 Task: Find connections with filter location Tulcán with filter topic #Techstartupwith filter profile language Spanish with filter current company Packt with filter school National Institute of Technology Surat with filter industry Fire Protection with filter service category Wealth Management with filter keywords title Meeting Planner
Action: Mouse moved to (553, 65)
Screenshot: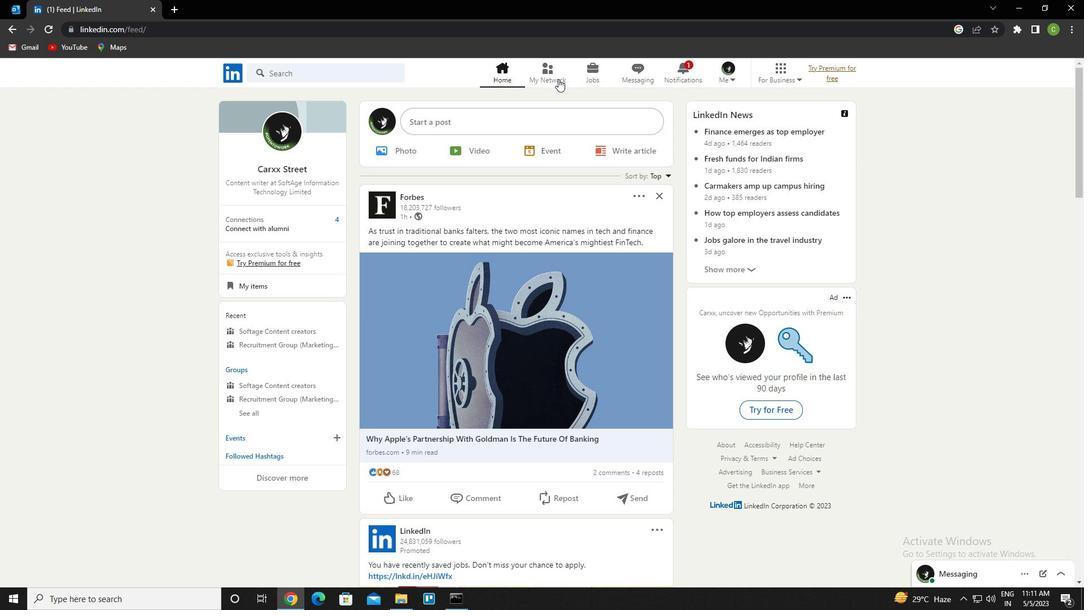 
Action: Mouse pressed left at (553, 65)
Screenshot: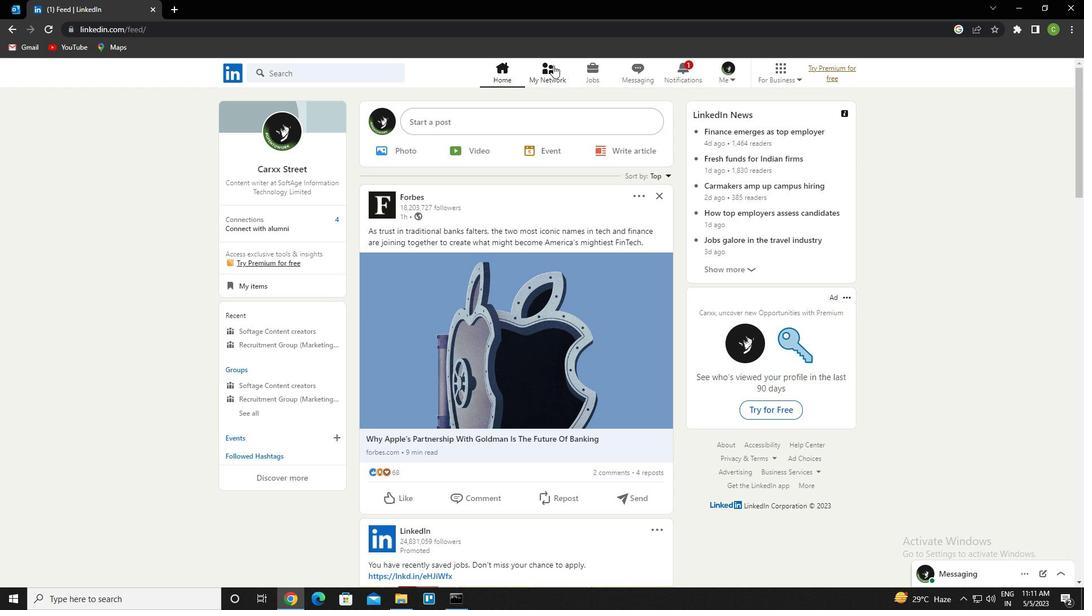 
Action: Mouse moved to (366, 136)
Screenshot: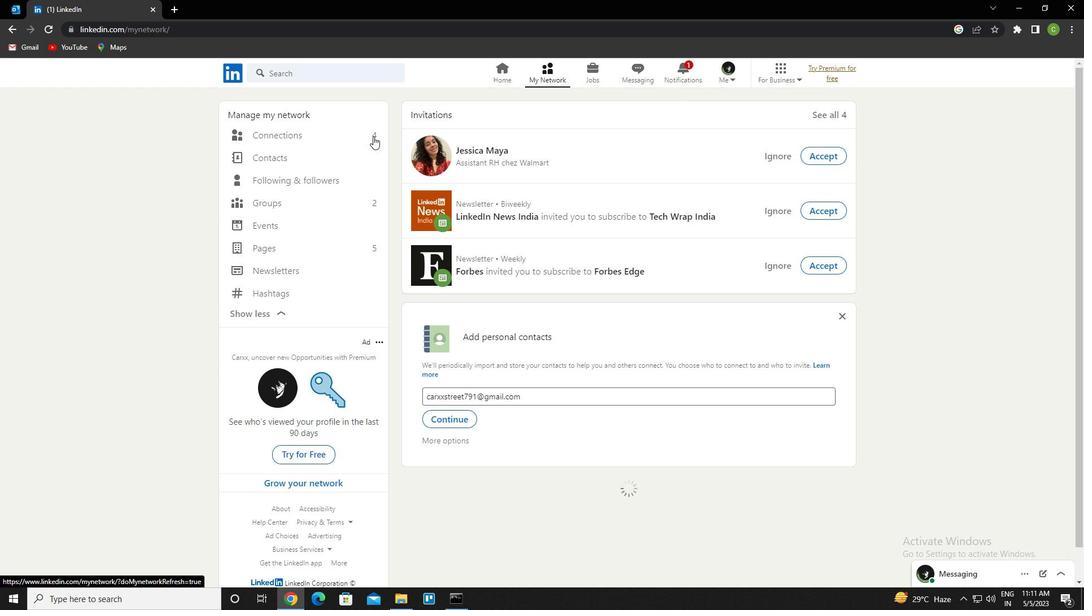 
Action: Mouse pressed left at (366, 136)
Screenshot: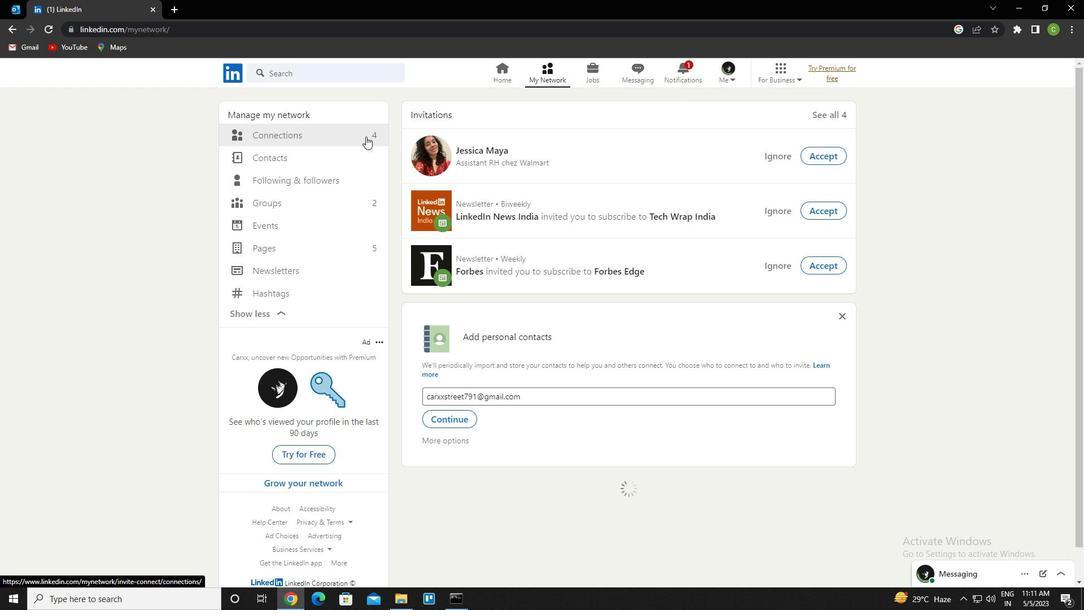 
Action: Mouse moved to (644, 140)
Screenshot: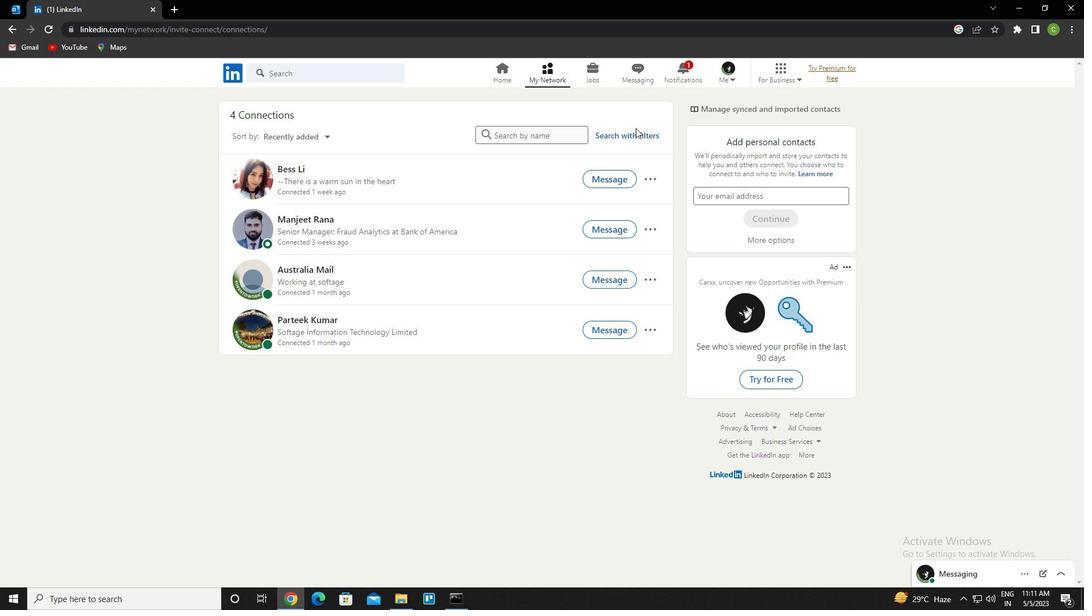 
Action: Mouse pressed left at (644, 140)
Screenshot: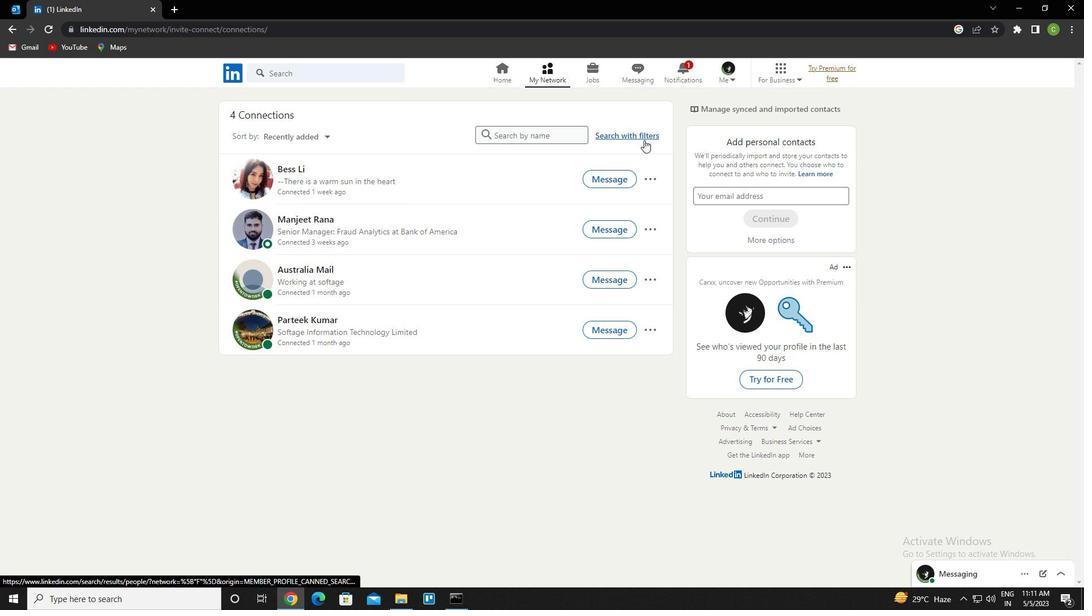 
Action: Mouse moved to (585, 107)
Screenshot: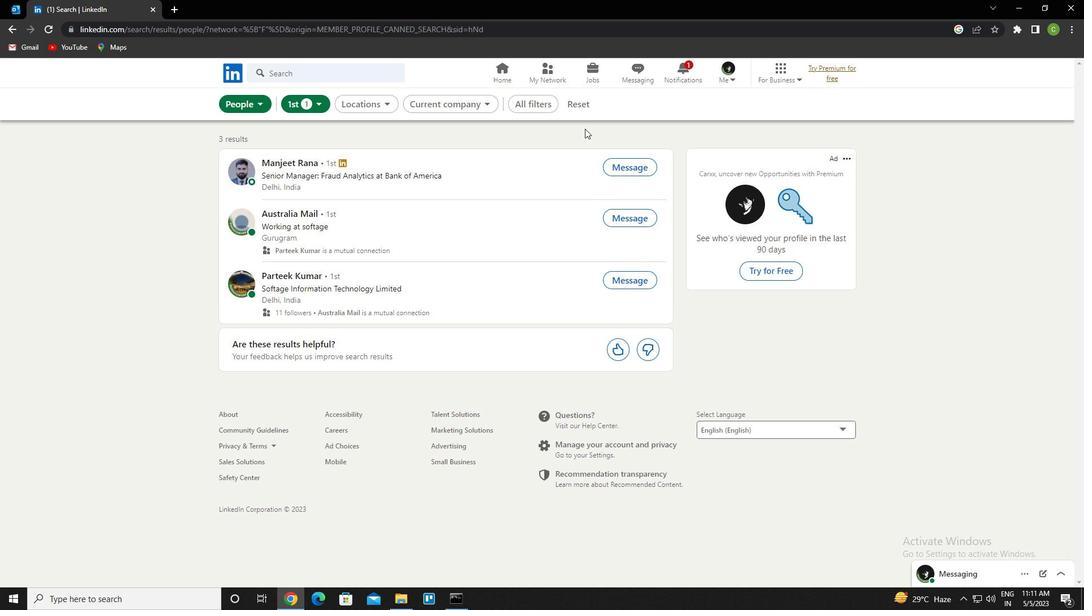 
Action: Mouse pressed left at (585, 107)
Screenshot: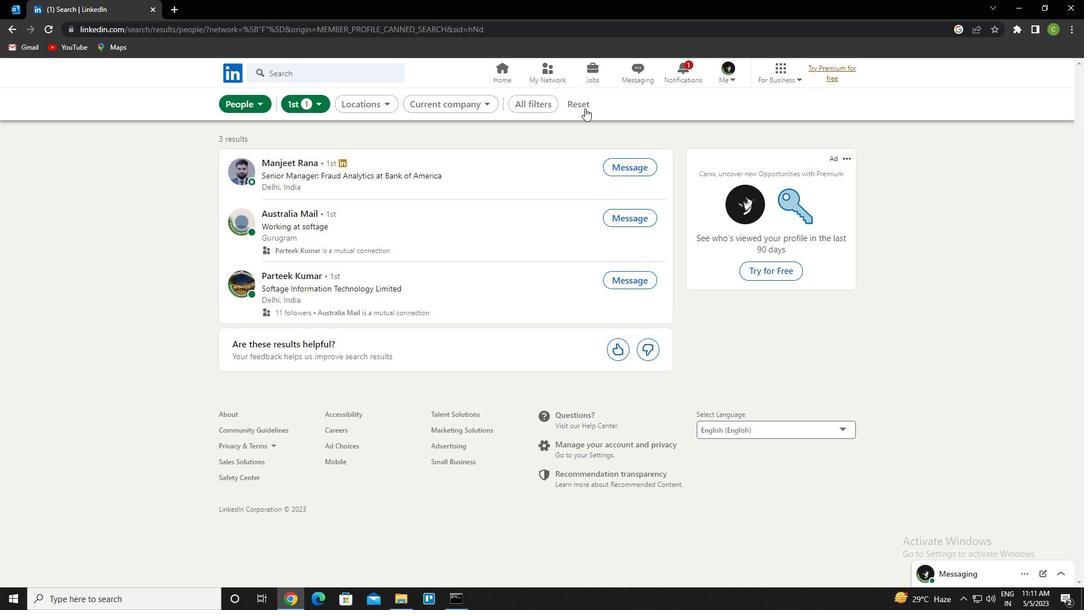 
Action: Mouse moved to (566, 99)
Screenshot: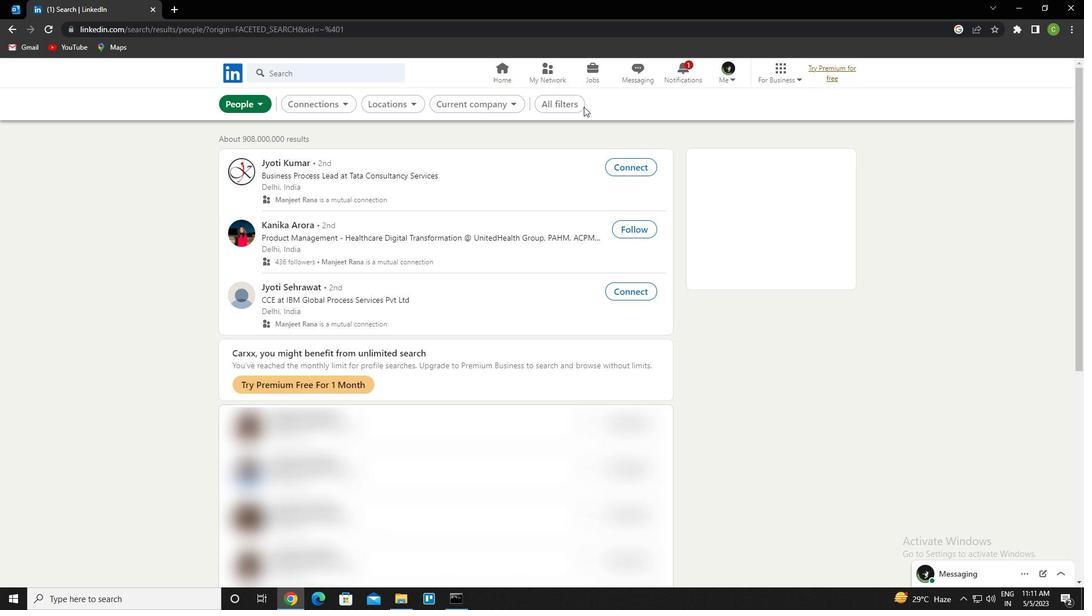 
Action: Mouse pressed left at (566, 99)
Screenshot: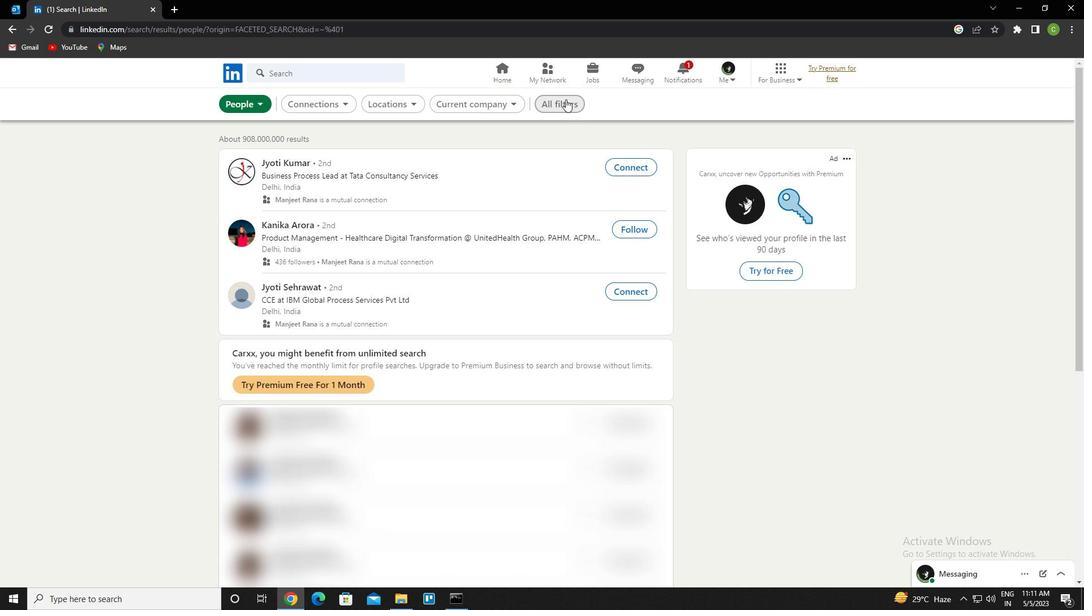 
Action: Mouse moved to (905, 332)
Screenshot: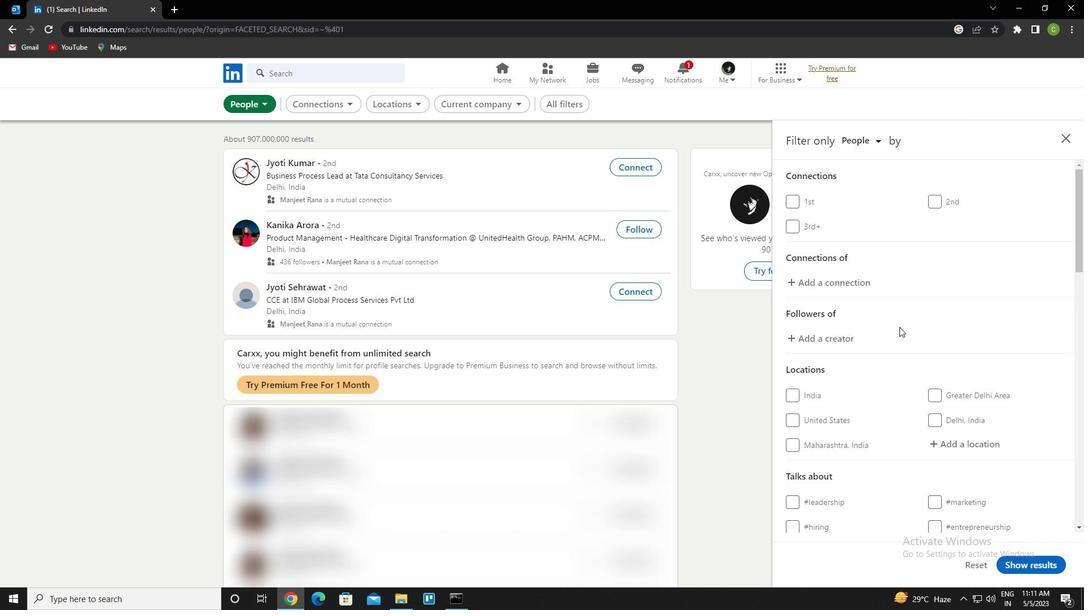 
Action: Mouse scrolled (905, 331) with delta (0, 0)
Screenshot: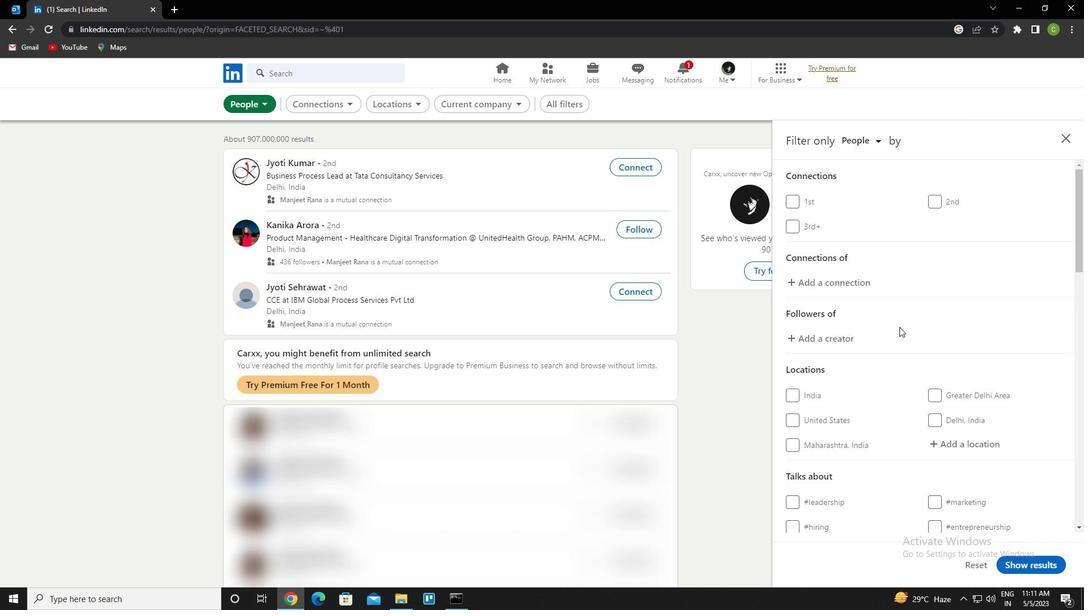 
Action: Mouse scrolled (905, 331) with delta (0, 0)
Screenshot: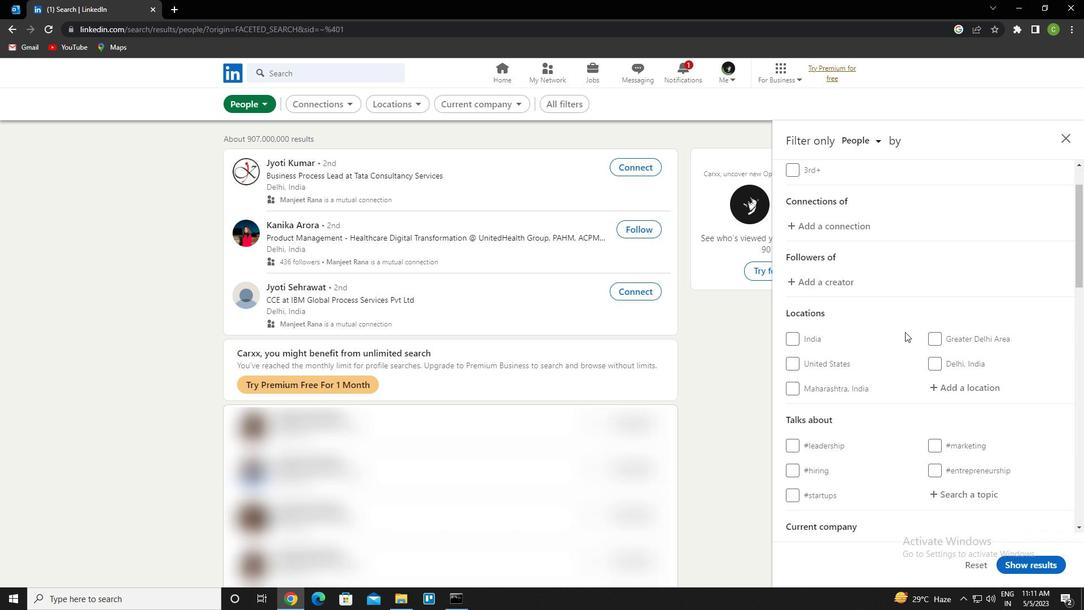 
Action: Mouse moved to (972, 335)
Screenshot: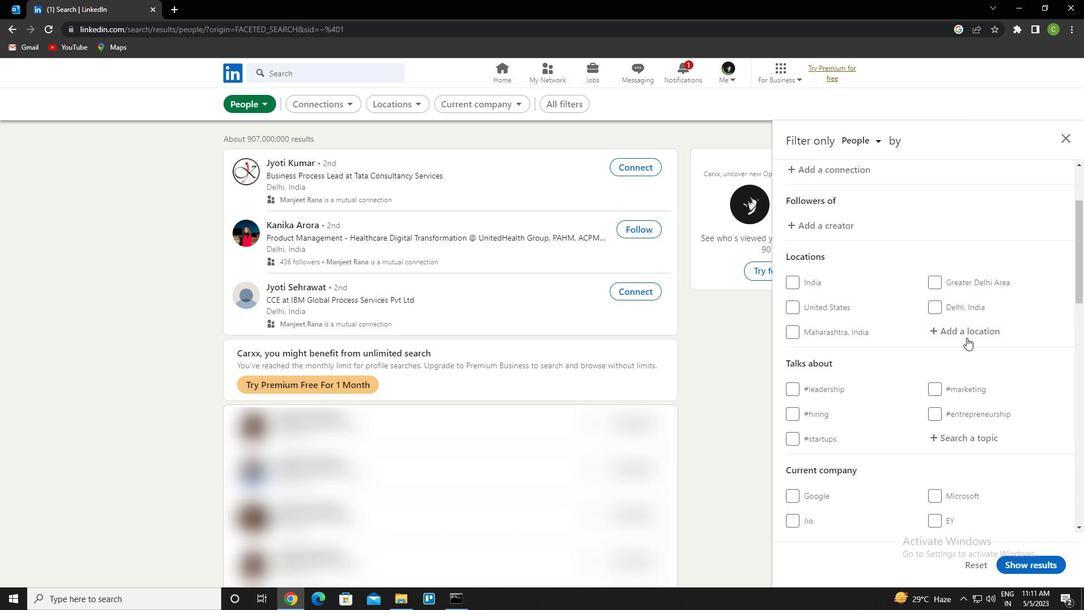 
Action: Mouse pressed left at (972, 335)
Screenshot: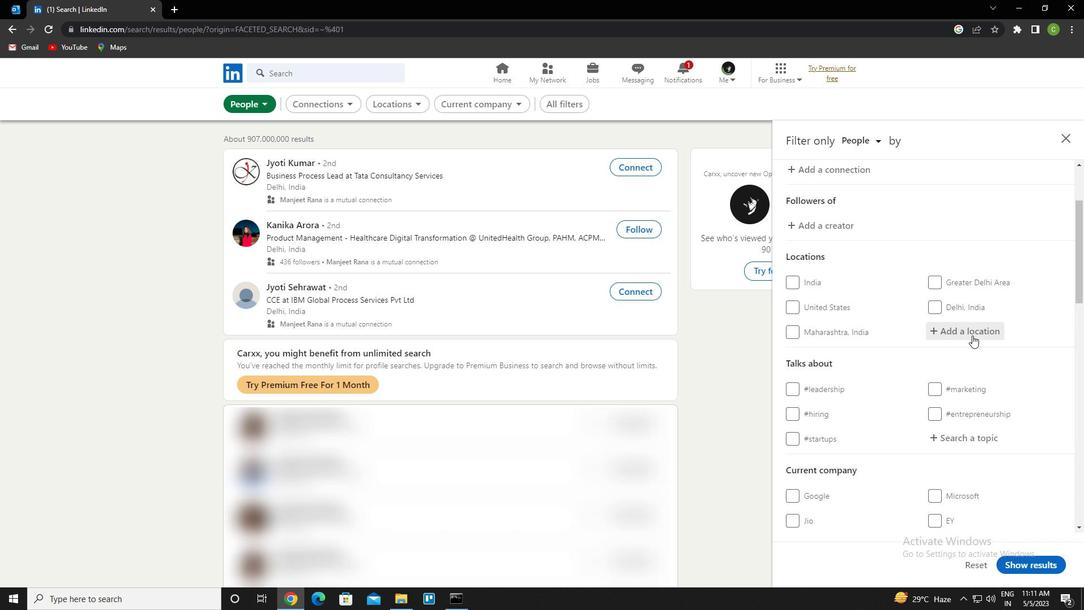 
Action: Key pressed <Key.caps_lock>t<Key.caps_lock>ulcan<Key.down><Key.enter>
Screenshot: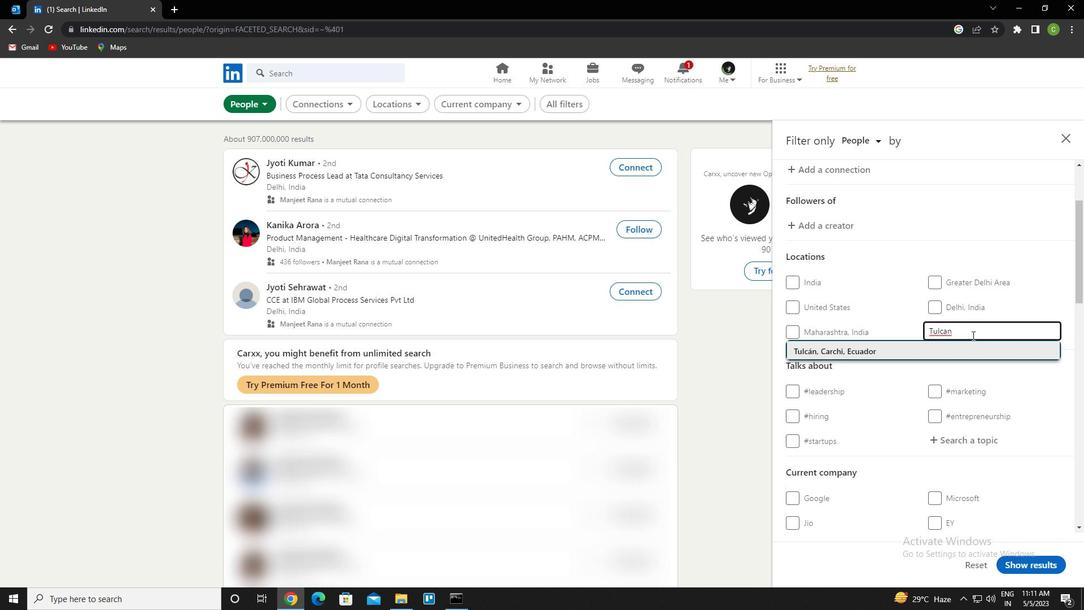 
Action: Mouse moved to (973, 335)
Screenshot: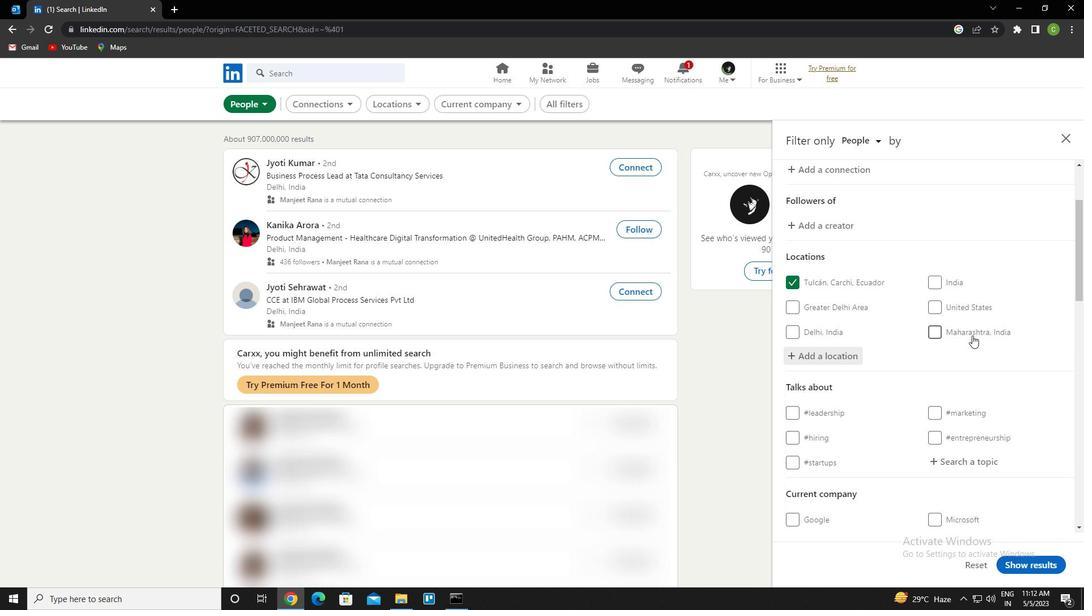 
Action: Mouse scrolled (973, 334) with delta (0, 0)
Screenshot: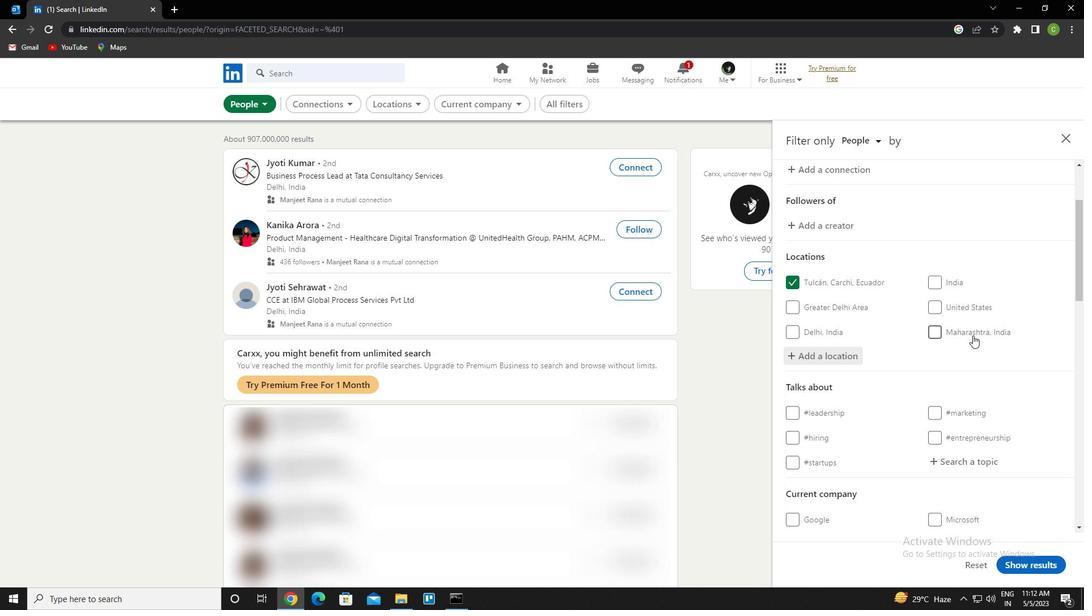 
Action: Mouse moved to (967, 403)
Screenshot: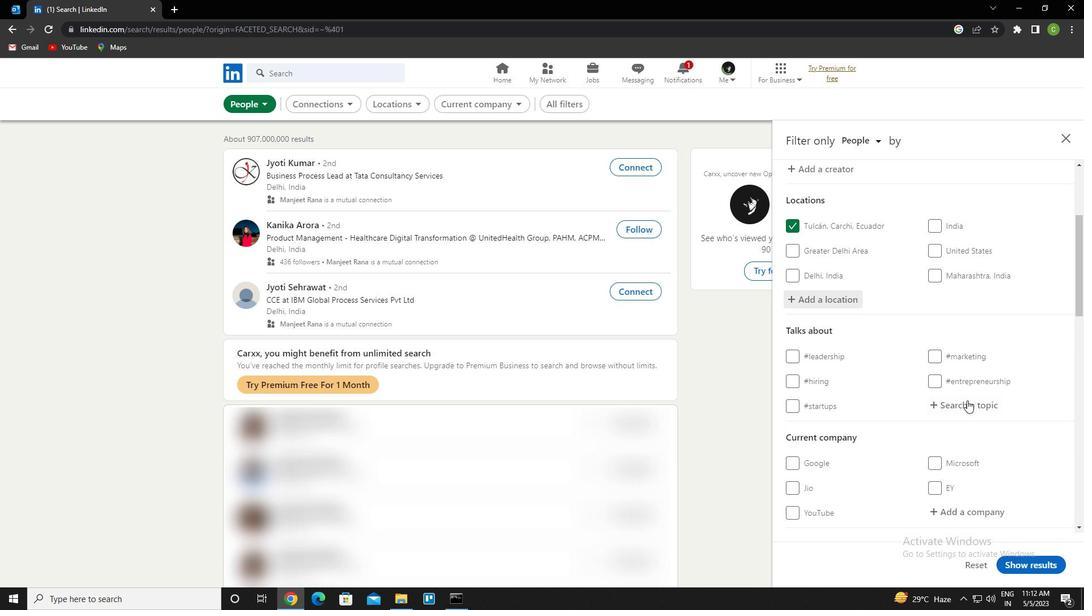 
Action: Mouse pressed left at (967, 403)
Screenshot: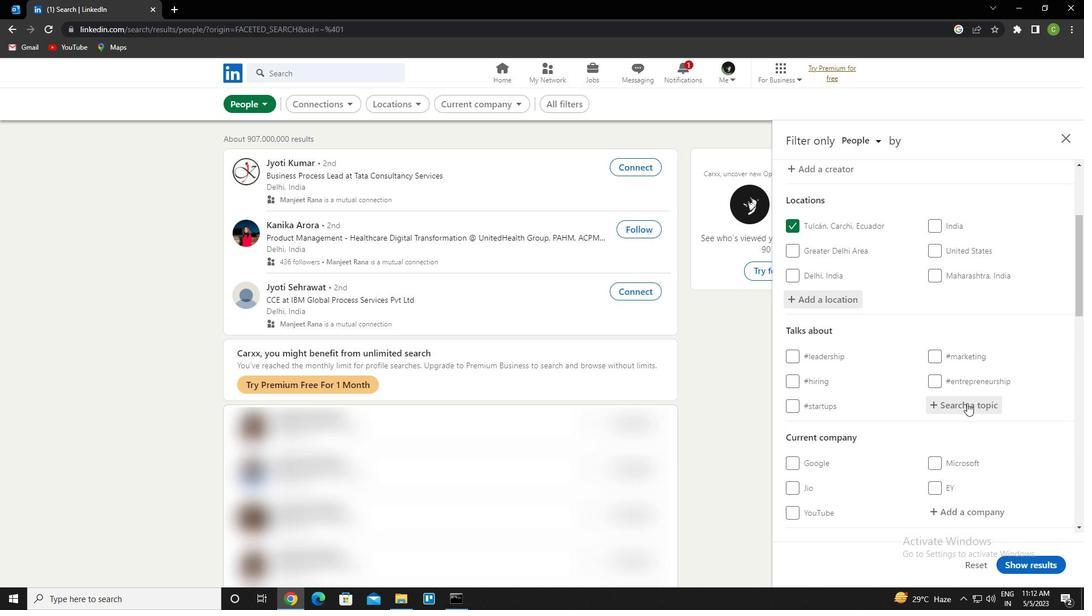 
Action: Key pressed <Key.caps_lock>t<Key.caps_lock>echstartup<Key.down><Key.enter>
Screenshot: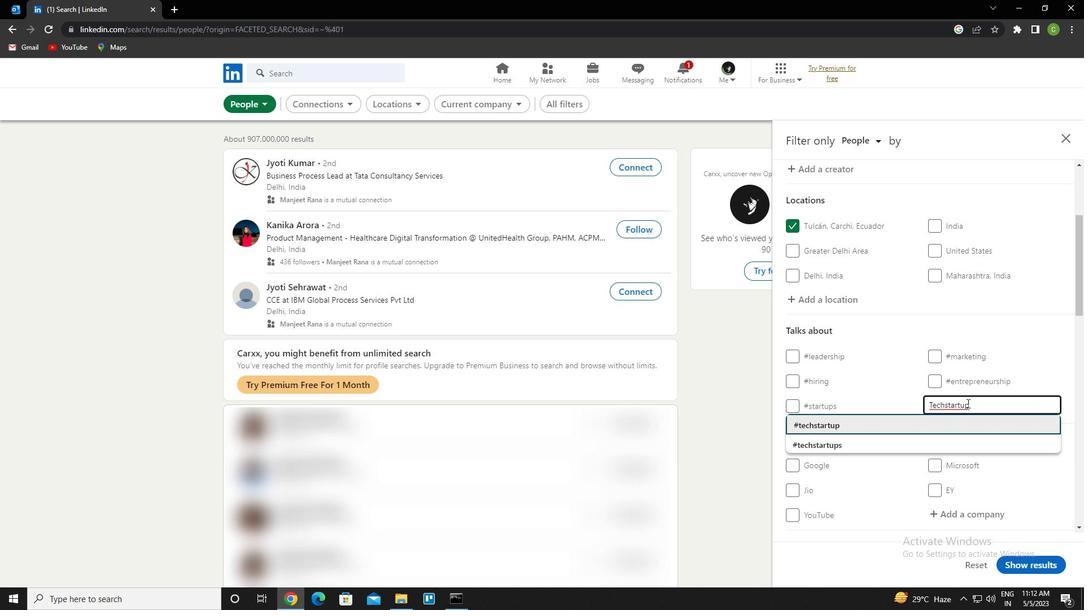 
Action: Mouse moved to (1047, 363)
Screenshot: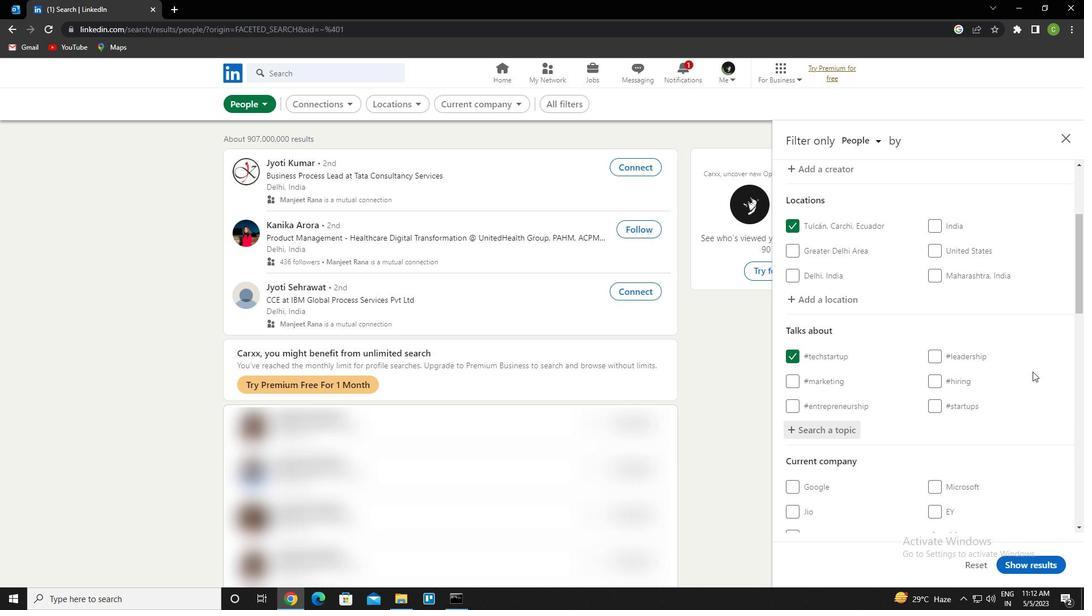 
Action: Mouse scrolled (1047, 363) with delta (0, 0)
Screenshot: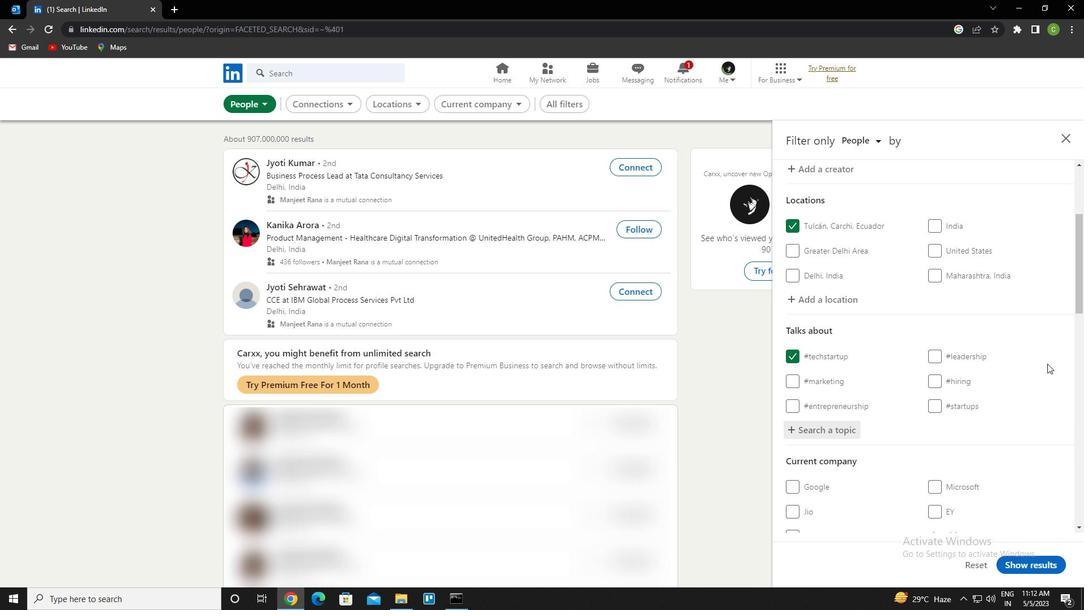 
Action: Mouse moved to (1038, 367)
Screenshot: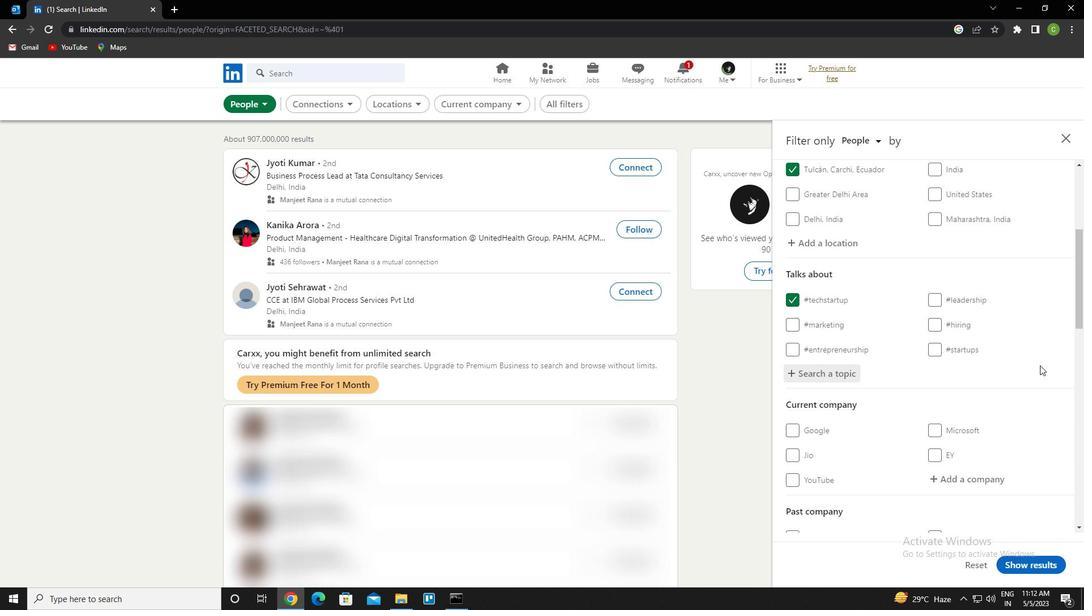
Action: Mouse scrolled (1038, 366) with delta (0, 0)
Screenshot: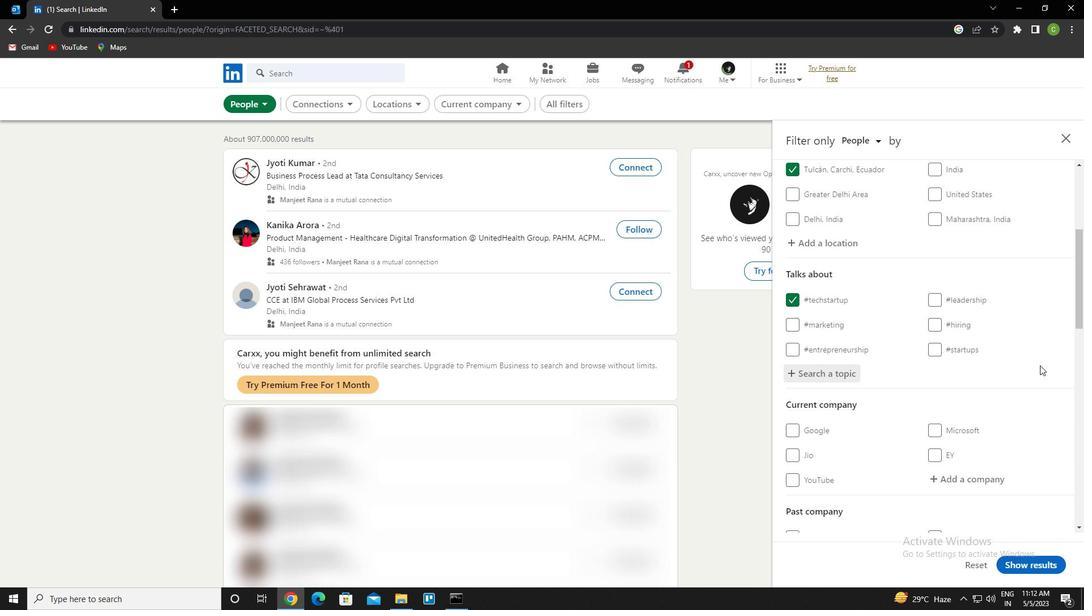 
Action: Mouse moved to (1038, 367)
Screenshot: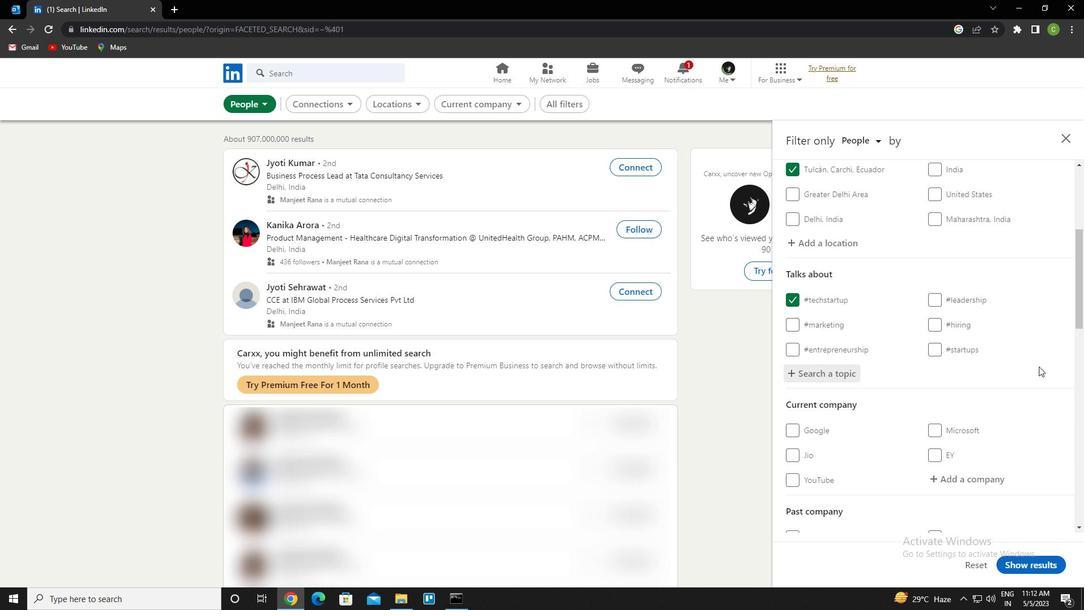 
Action: Mouse scrolled (1038, 367) with delta (0, 0)
Screenshot: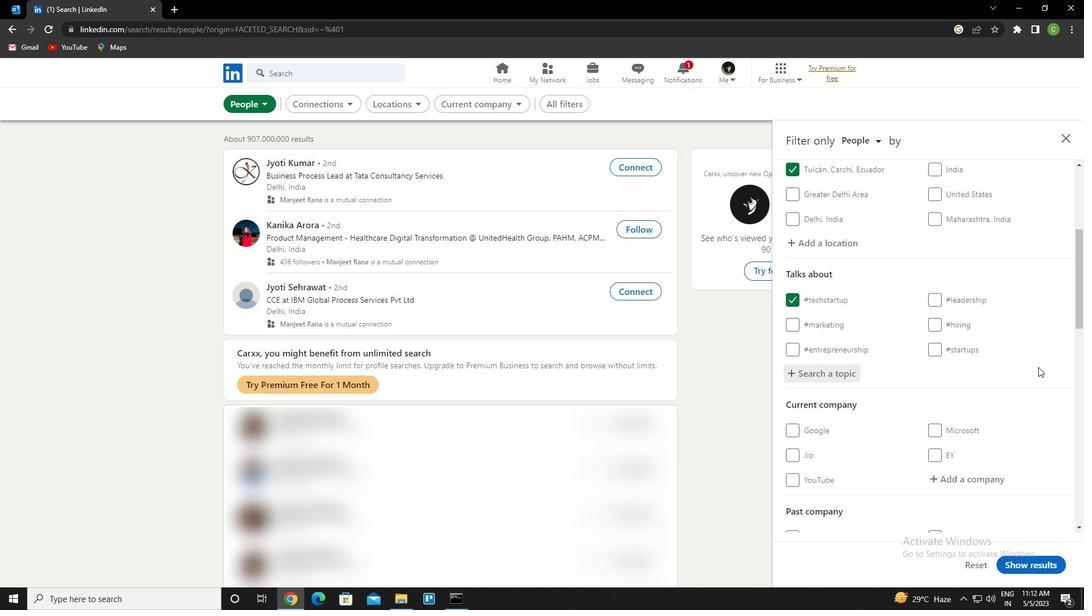 
Action: Mouse scrolled (1038, 367) with delta (0, 0)
Screenshot: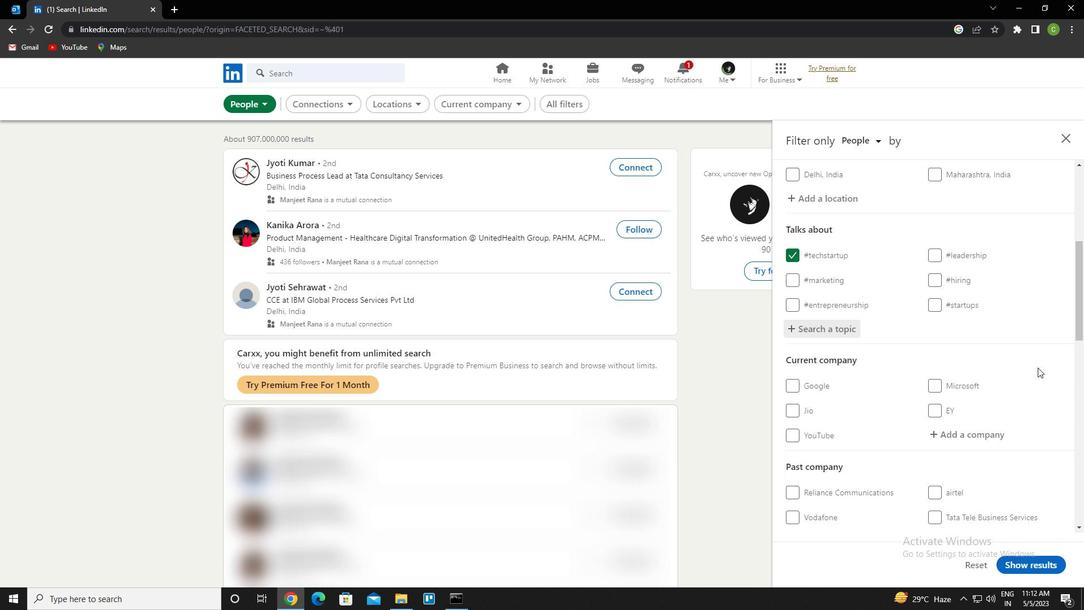 
Action: Mouse scrolled (1038, 367) with delta (0, 0)
Screenshot: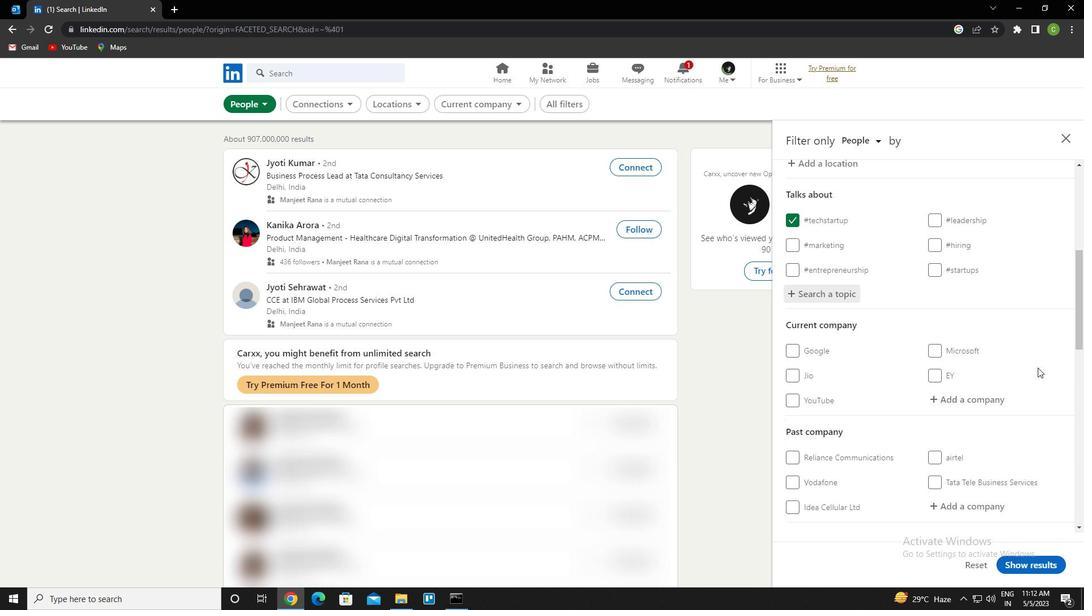 
Action: Mouse scrolled (1038, 367) with delta (0, 0)
Screenshot: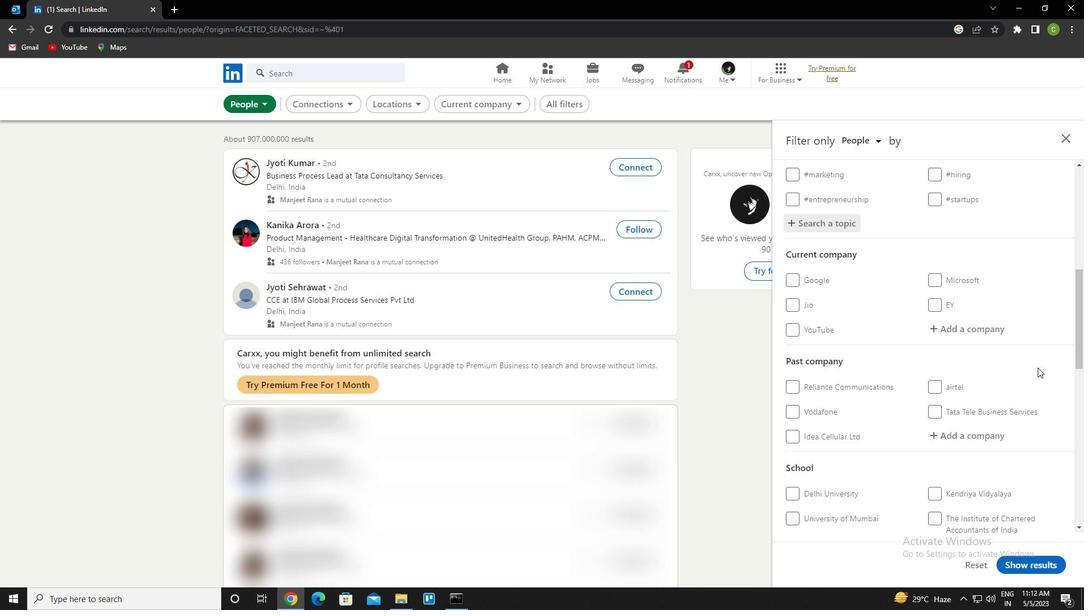 
Action: Mouse scrolled (1038, 367) with delta (0, 0)
Screenshot: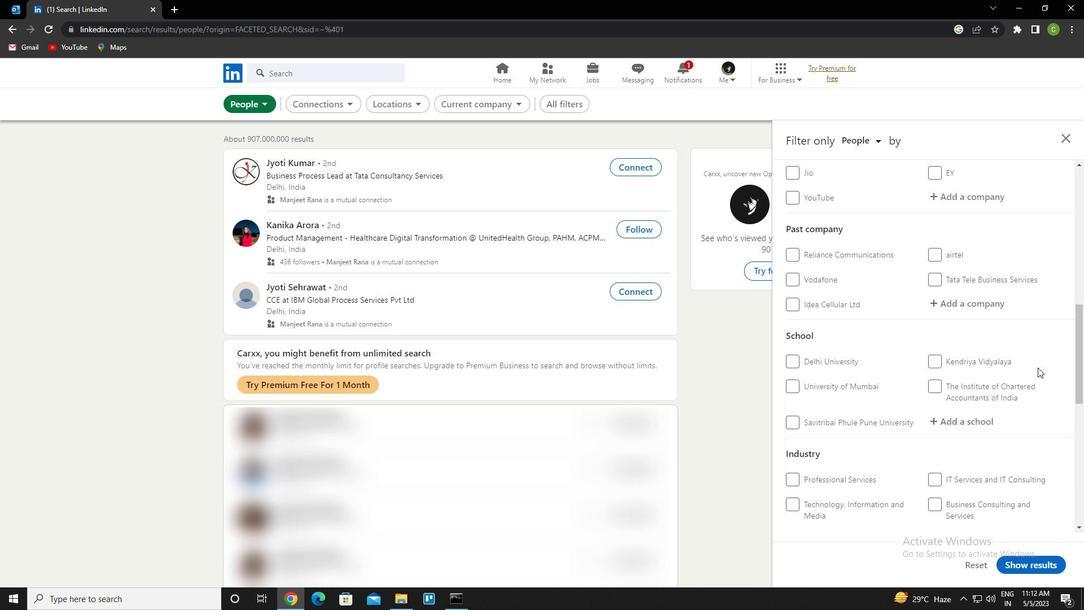 
Action: Mouse scrolled (1038, 367) with delta (0, 0)
Screenshot: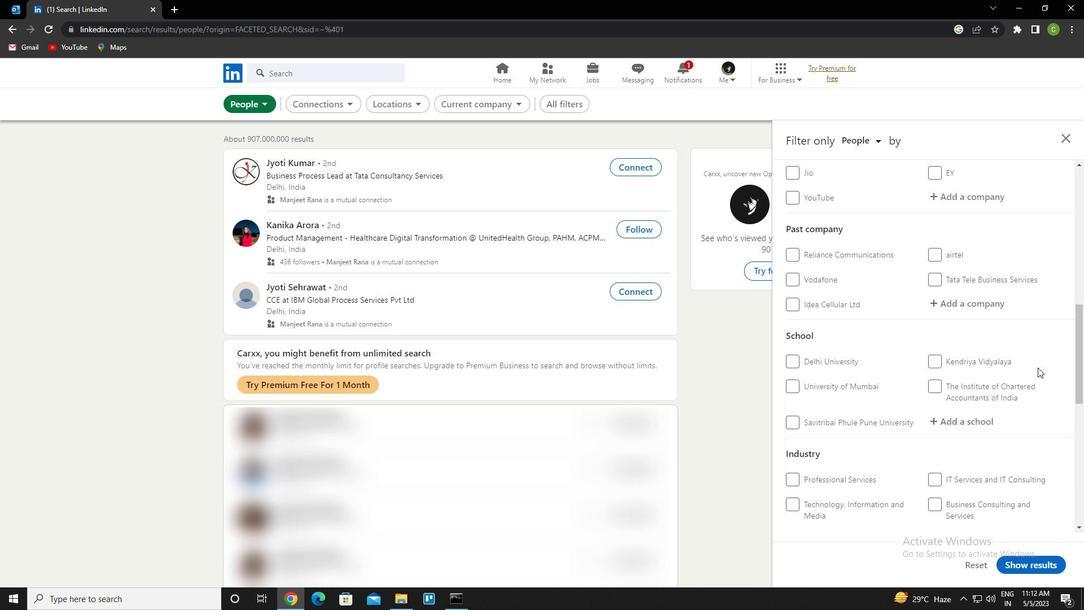 
Action: Mouse scrolled (1038, 367) with delta (0, 0)
Screenshot: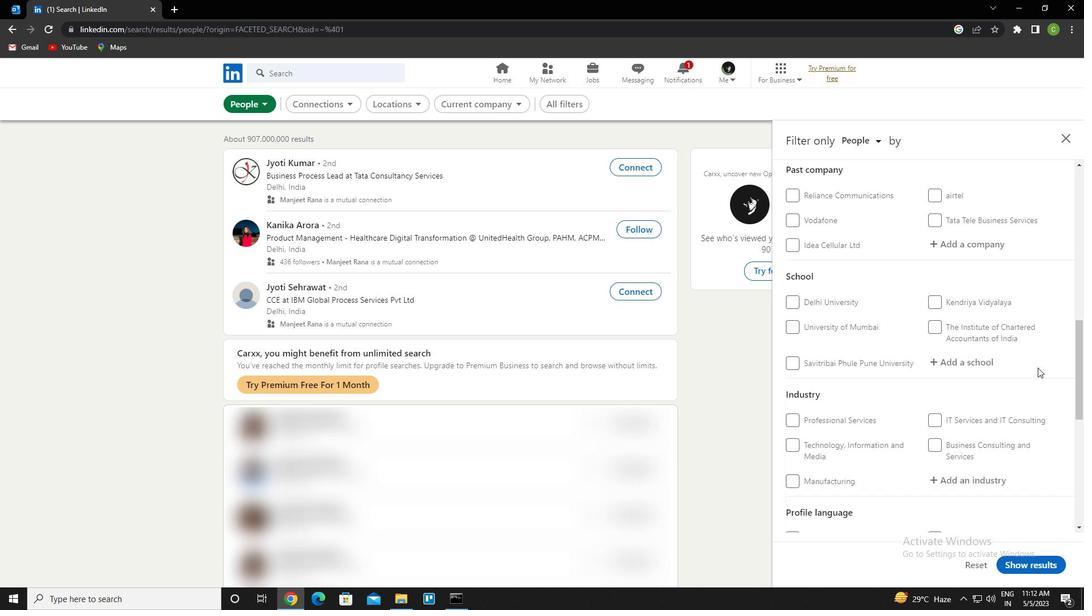 
Action: Mouse scrolled (1038, 367) with delta (0, 0)
Screenshot: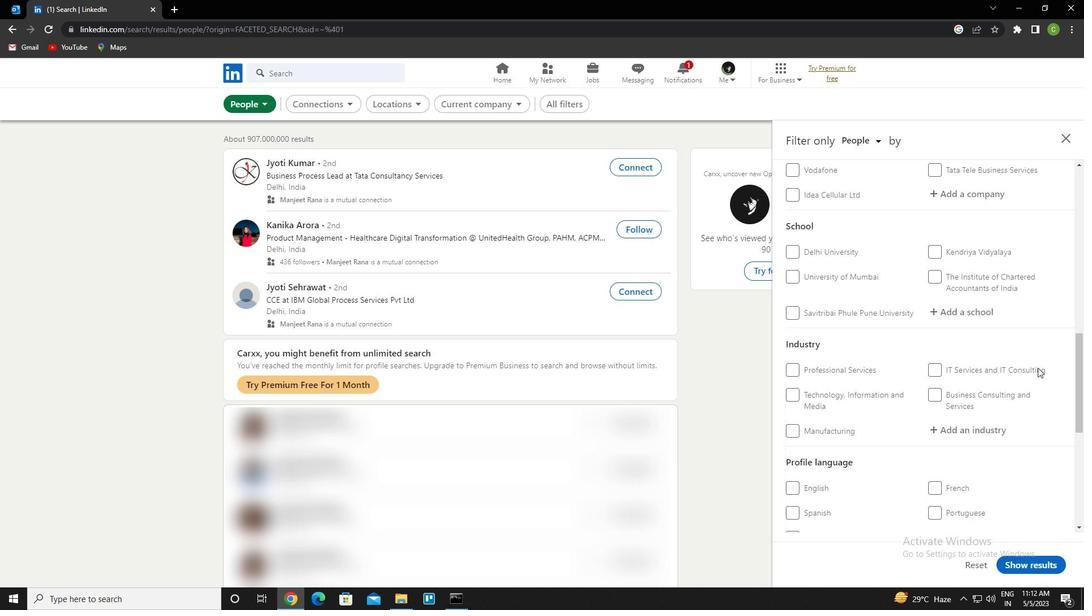 
Action: Mouse moved to (797, 400)
Screenshot: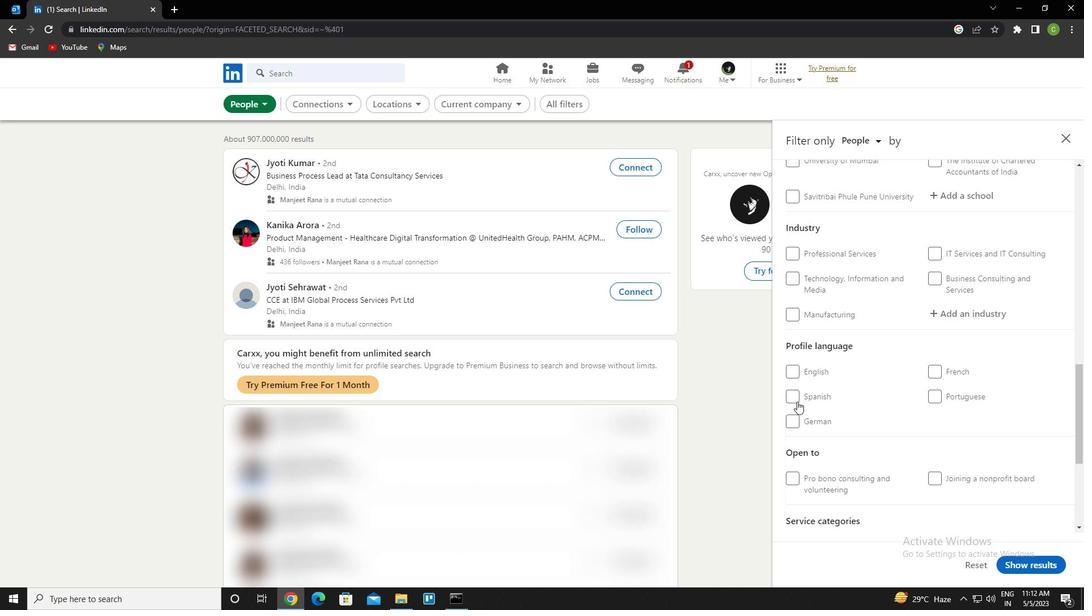 
Action: Mouse pressed left at (797, 400)
Screenshot: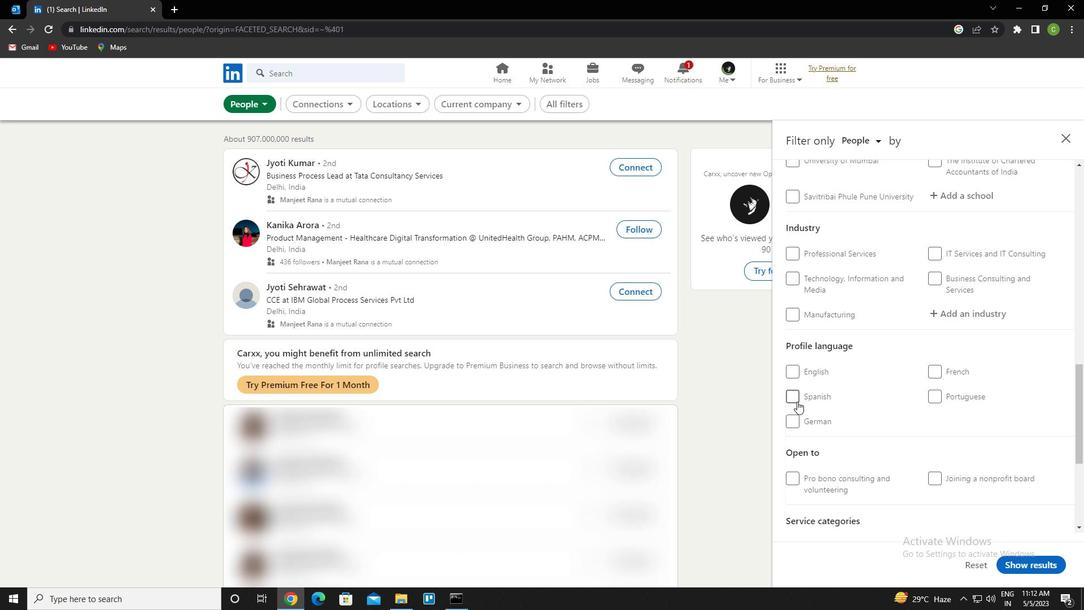 
Action: Mouse moved to (887, 394)
Screenshot: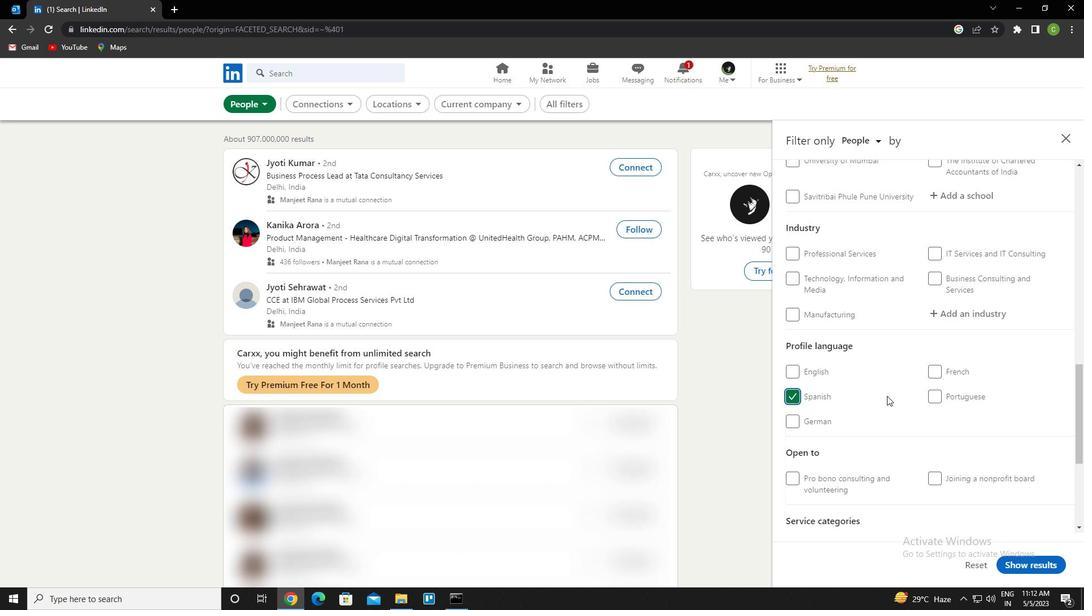 
Action: Mouse scrolled (887, 394) with delta (0, 0)
Screenshot: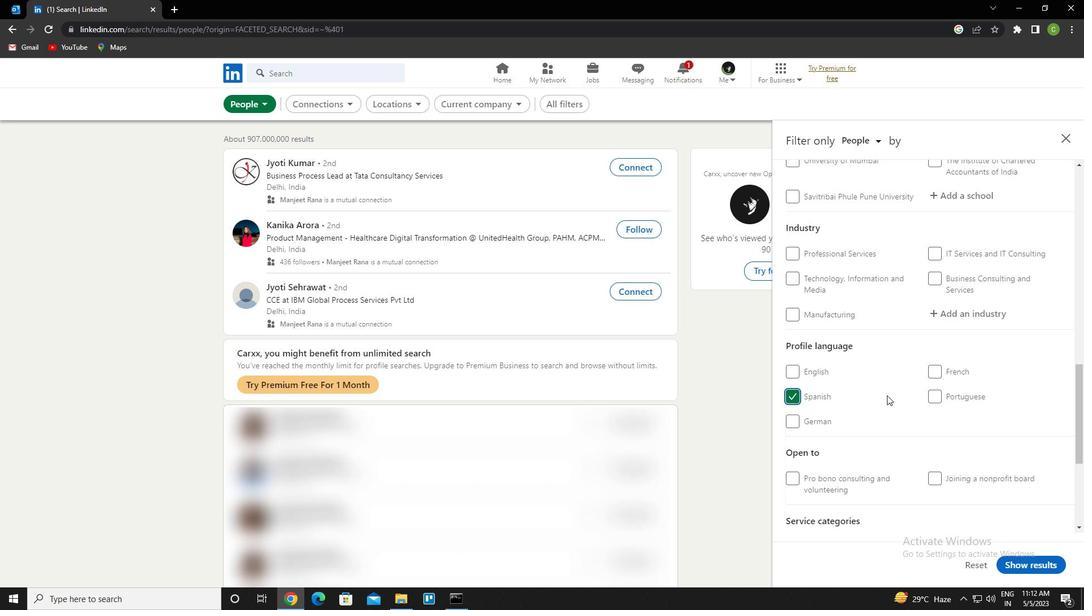 
Action: Mouse scrolled (887, 394) with delta (0, 0)
Screenshot: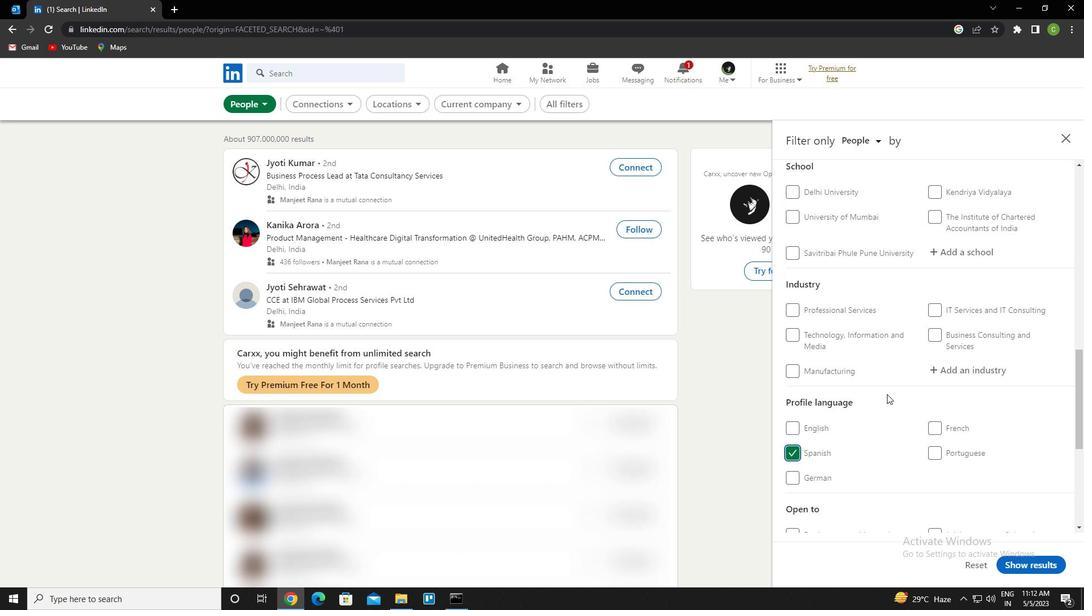 
Action: Mouse scrolled (887, 394) with delta (0, 0)
Screenshot: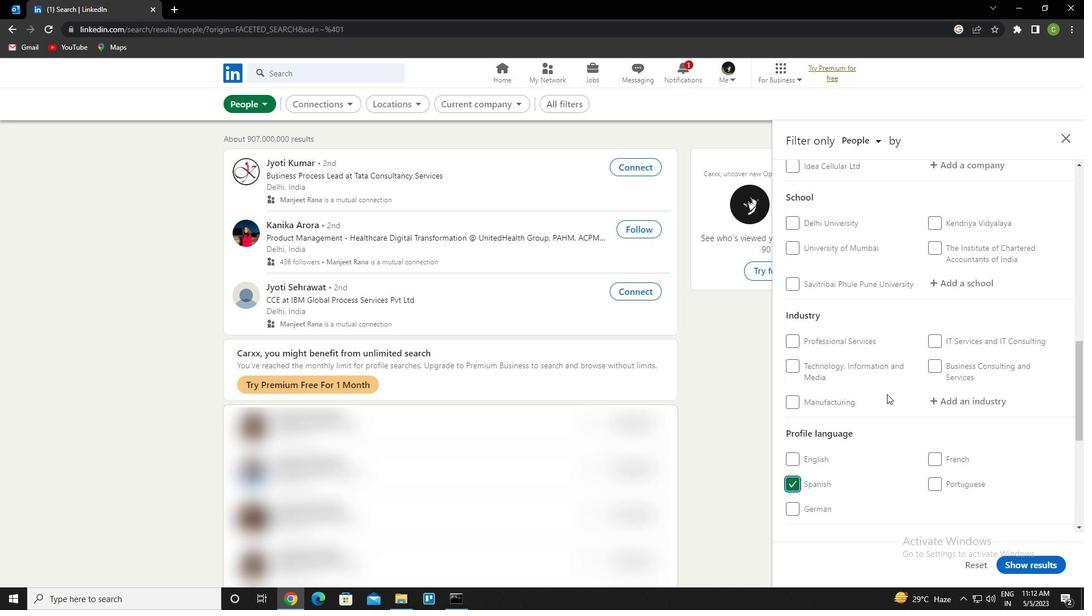 
Action: Mouse scrolled (887, 394) with delta (0, 0)
Screenshot: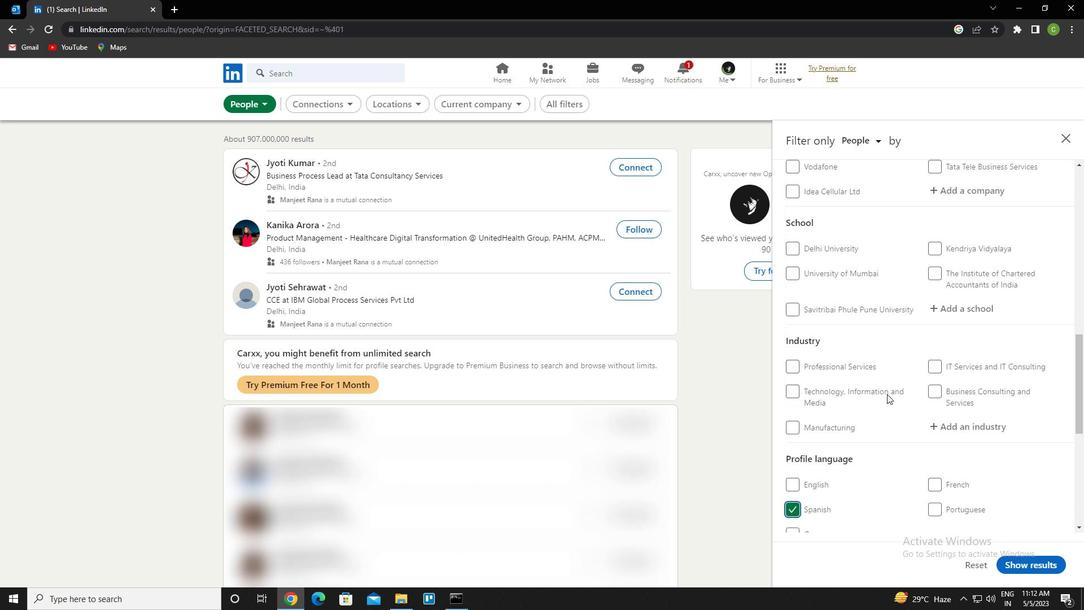 
Action: Mouse scrolled (887, 394) with delta (0, 0)
Screenshot: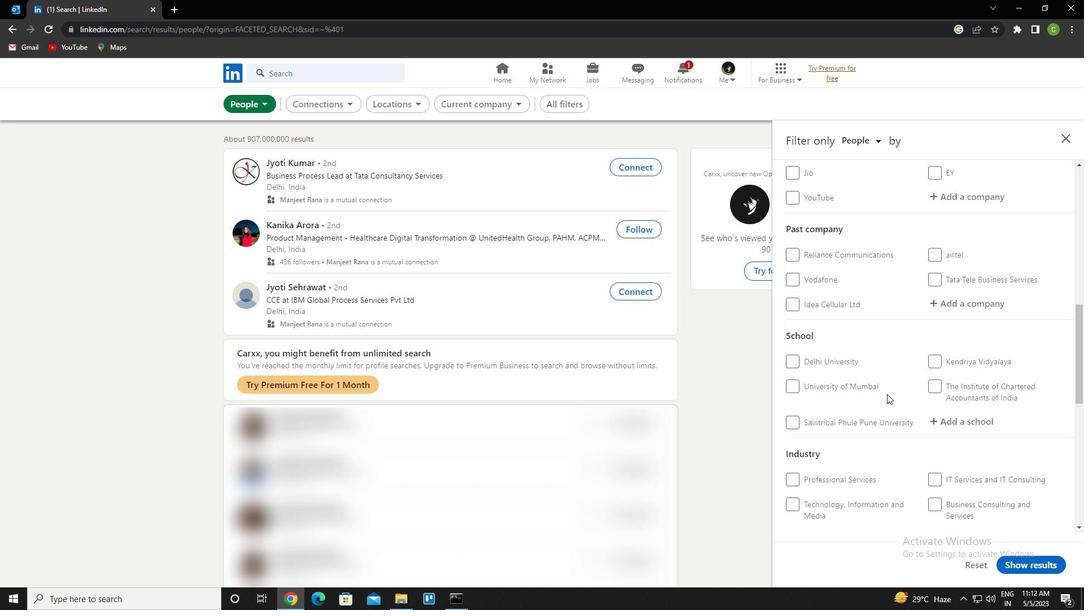 
Action: Mouse scrolled (887, 394) with delta (0, 0)
Screenshot: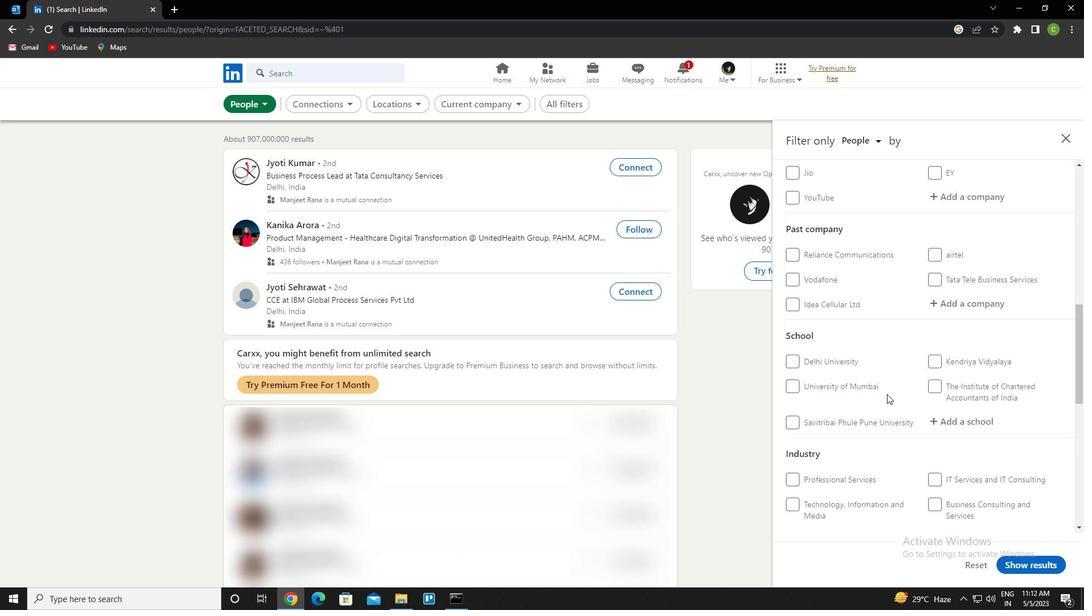 
Action: Mouse scrolled (887, 394) with delta (0, 0)
Screenshot: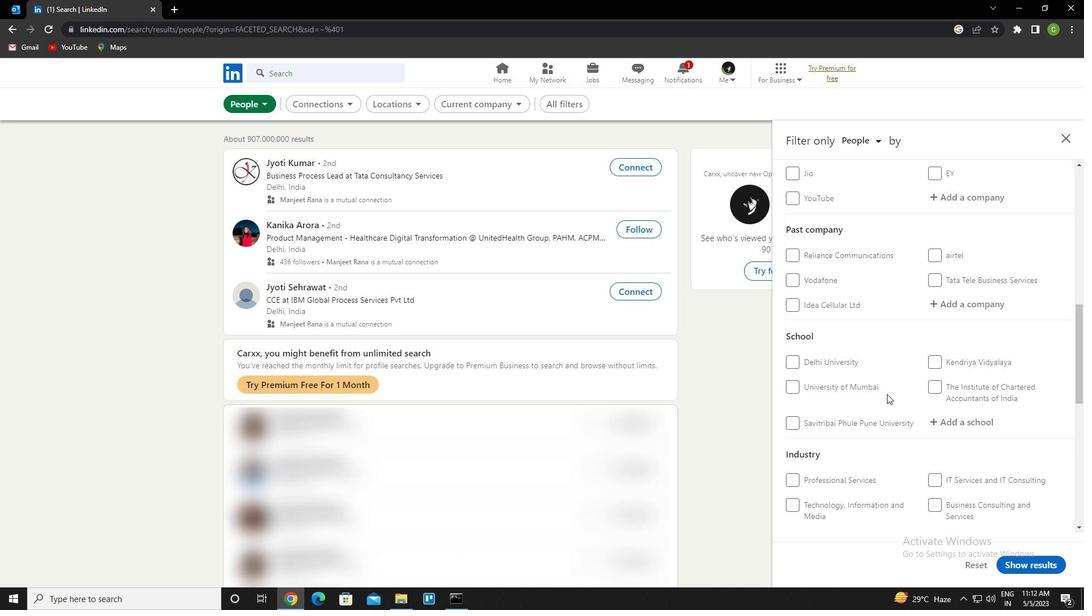 
Action: Mouse scrolled (887, 394) with delta (0, 0)
Screenshot: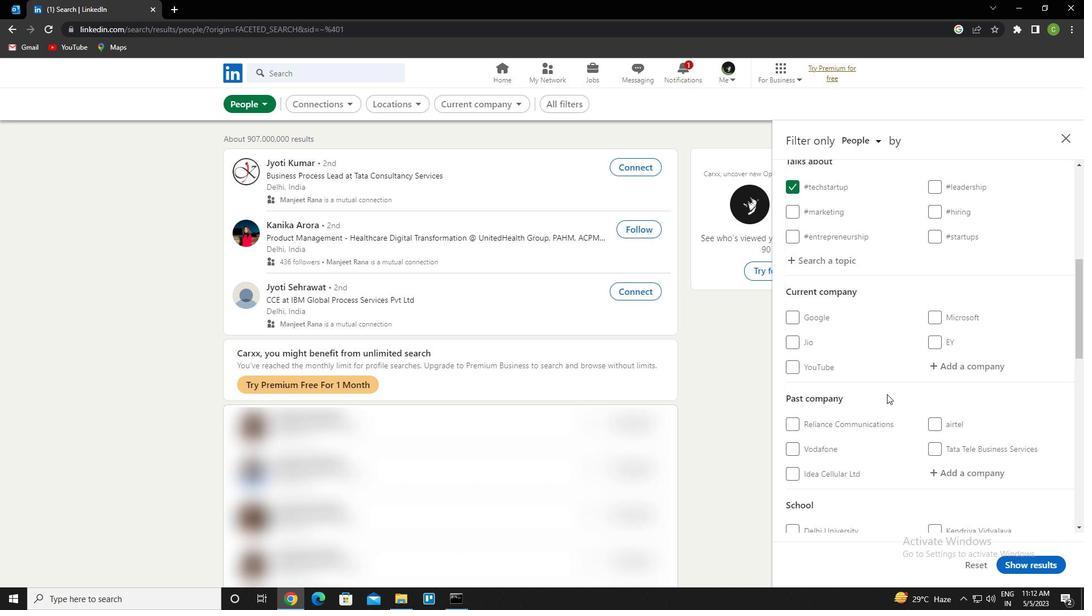
Action: Mouse moved to (951, 423)
Screenshot: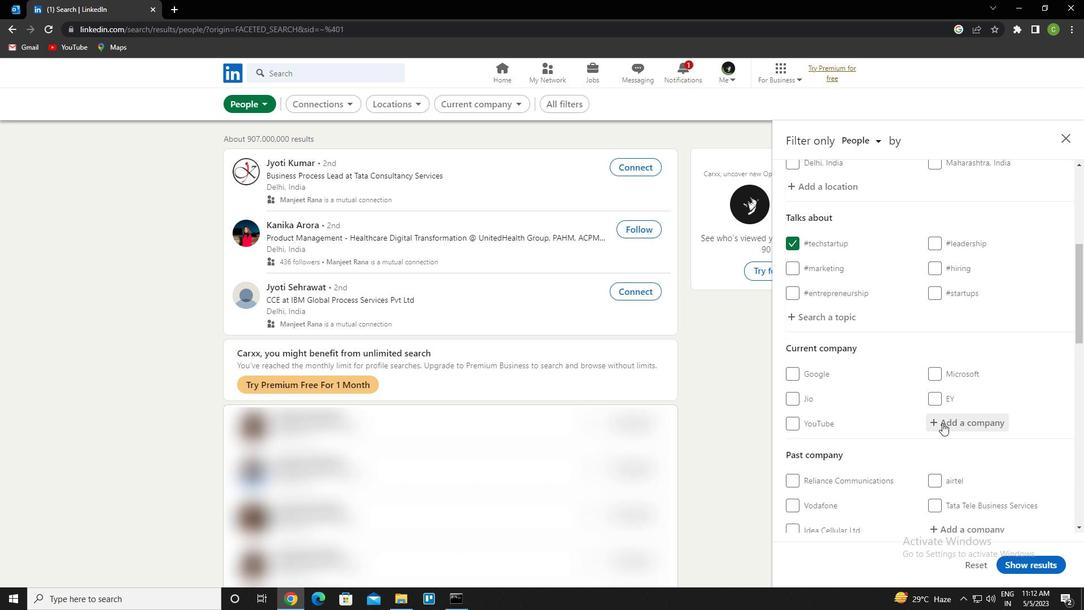 
Action: Mouse pressed left at (951, 423)
Screenshot: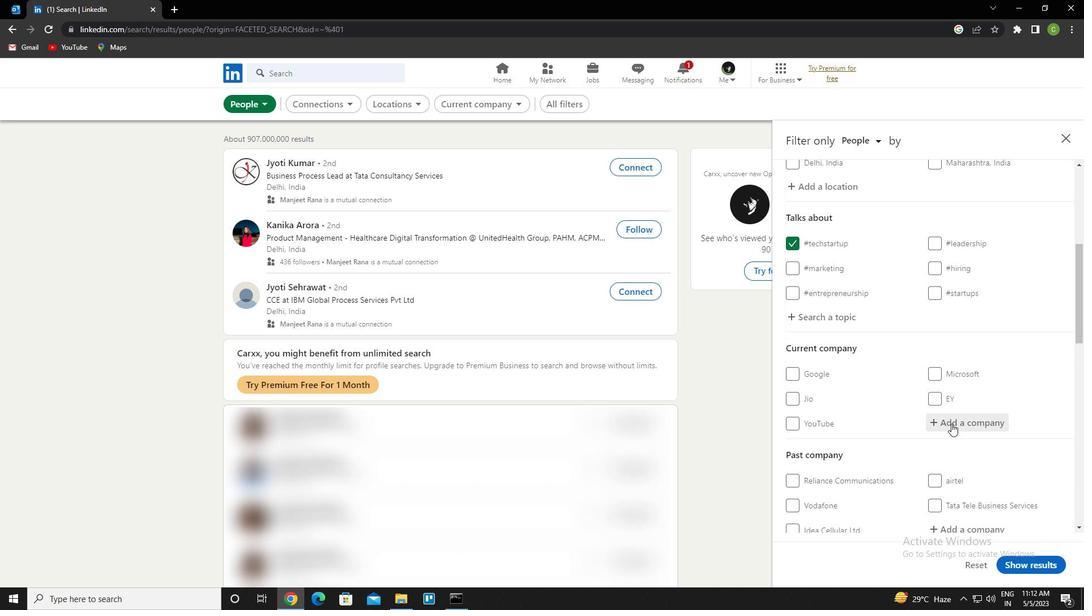 
Action: Key pressed <Key.caps_lock>n<Key.caps_lock>ational<Key.space>institute<Key.space>of<Key.space>technologym<Key.backspace><Key.space>surat<Key.down><Key.down><Key.enter>
Screenshot: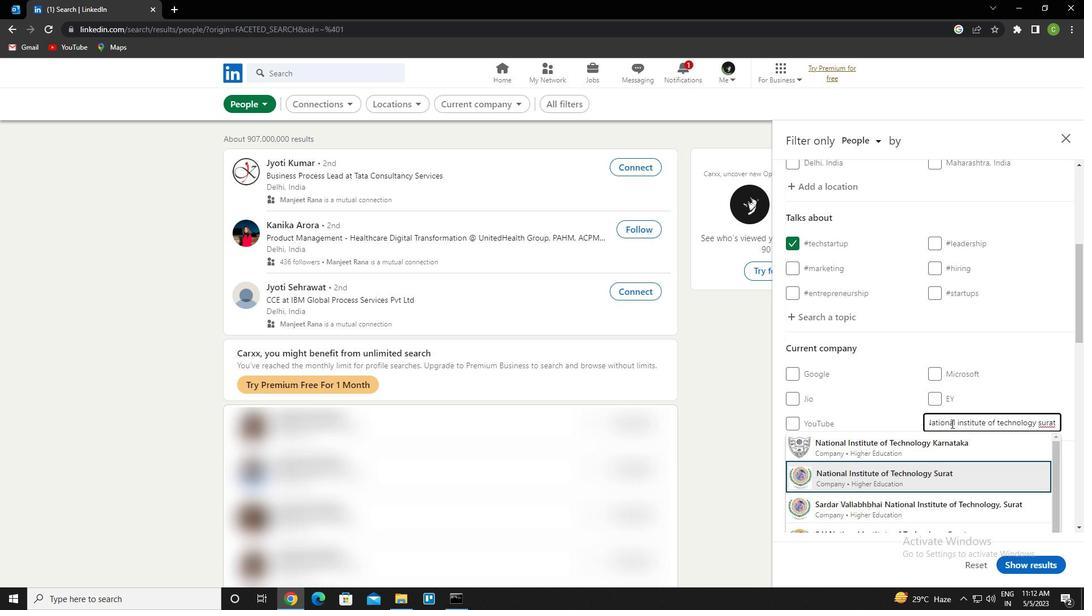 
Action: Mouse moved to (1027, 373)
Screenshot: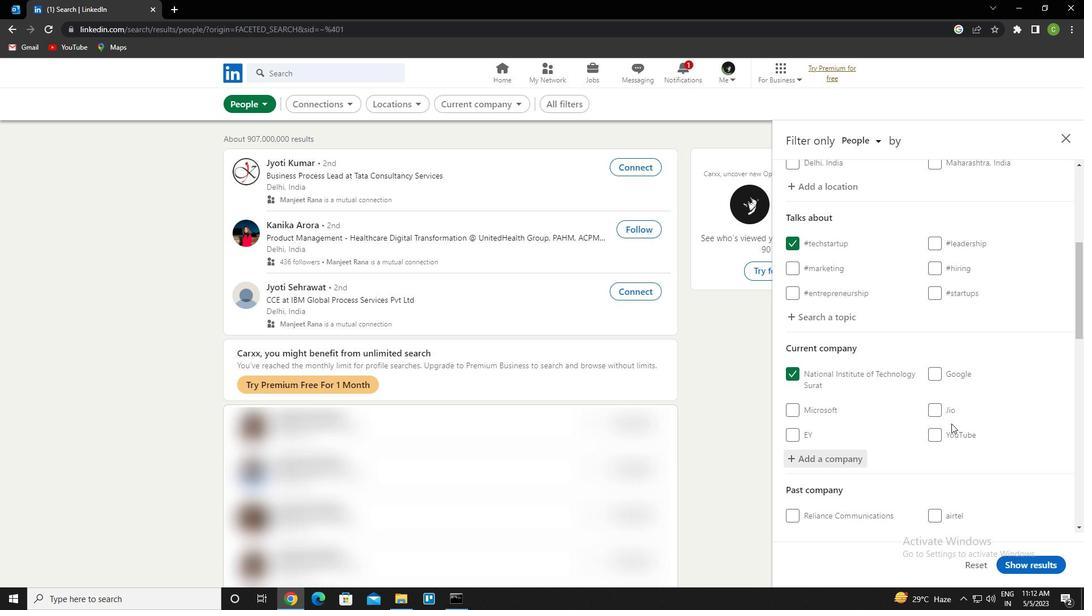 
Action: Mouse scrolled (1027, 372) with delta (0, 0)
Screenshot: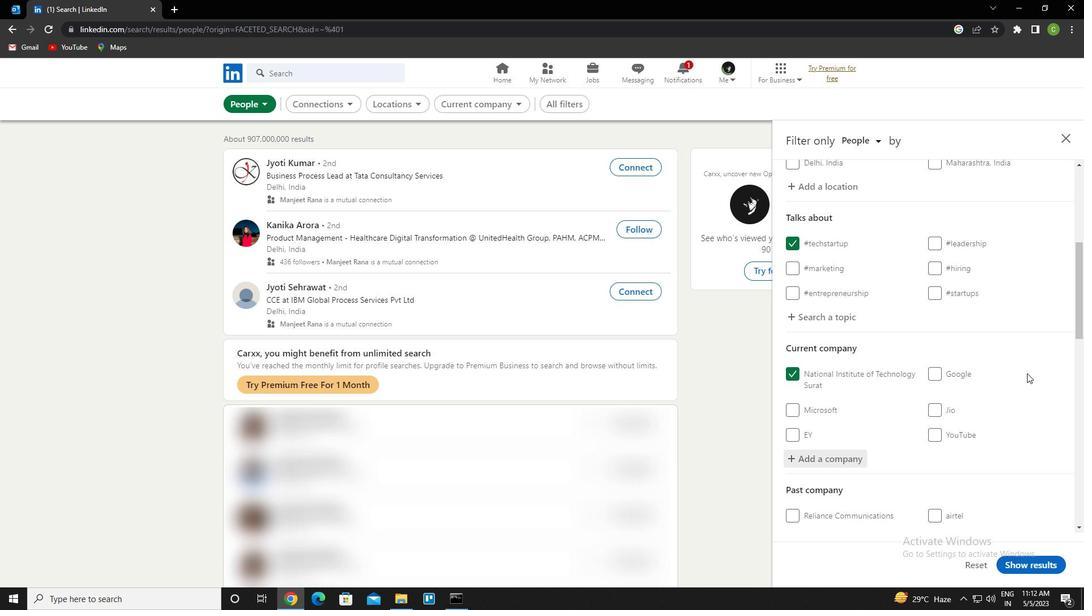 
Action: Mouse scrolled (1027, 372) with delta (0, 0)
Screenshot: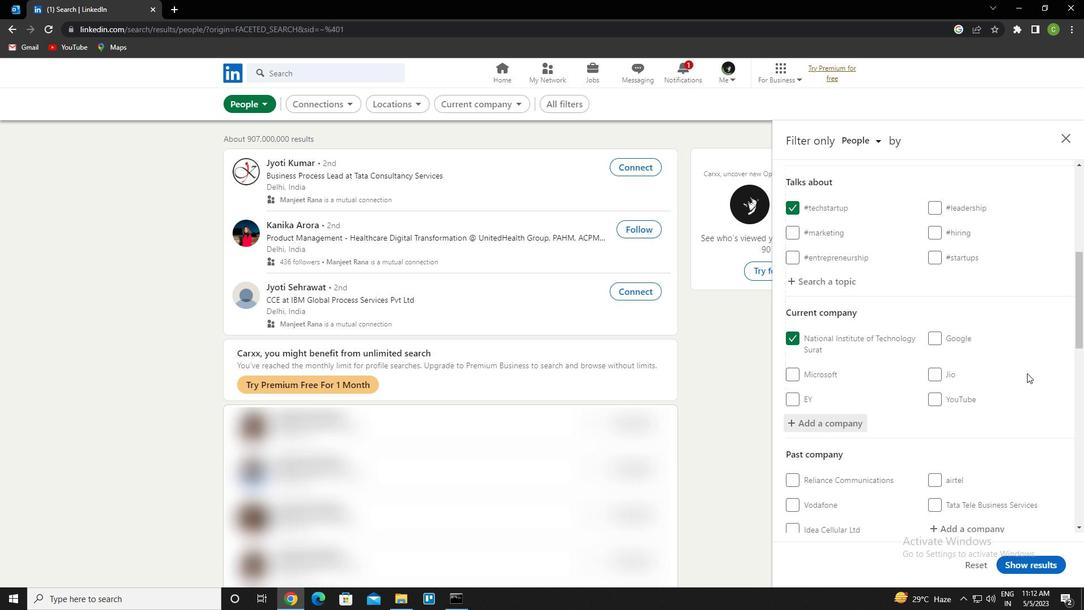 
Action: Mouse moved to (965, 420)
Screenshot: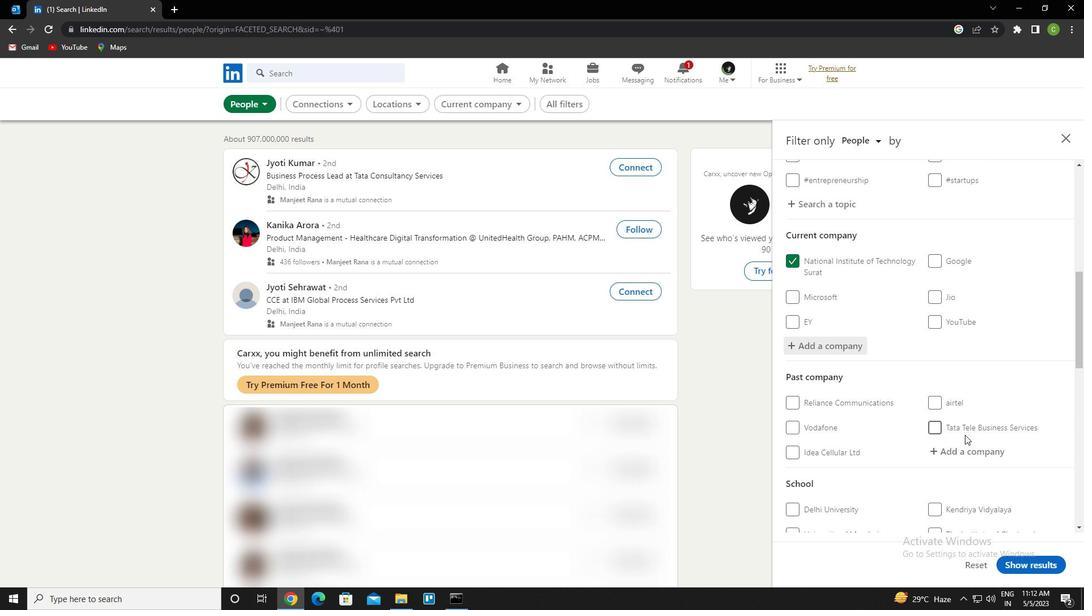 
Action: Mouse scrolled (965, 419) with delta (0, 0)
Screenshot: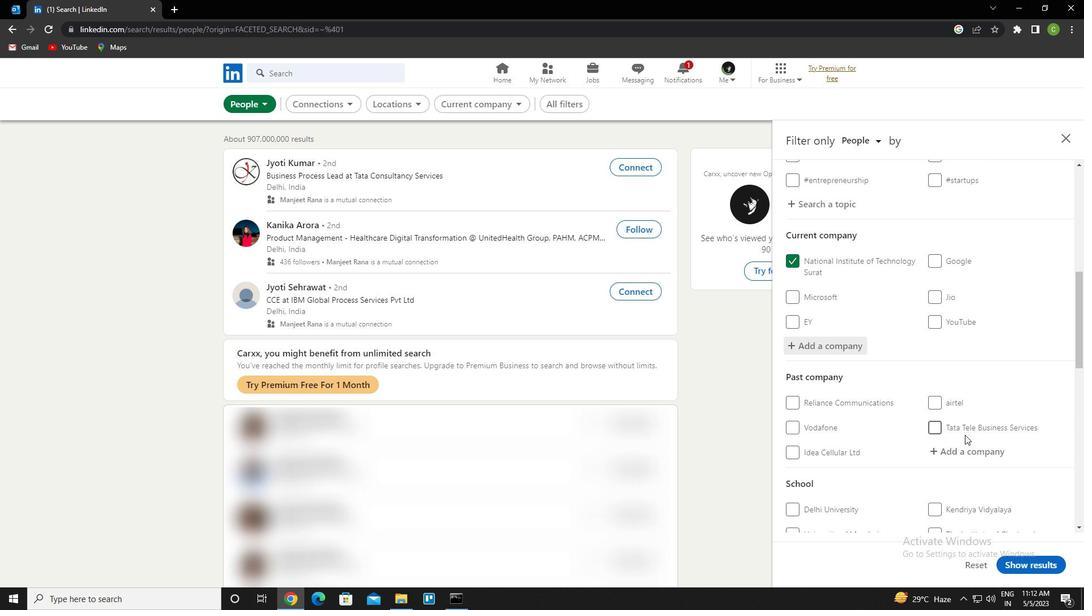 
Action: Mouse moved to (962, 410)
Screenshot: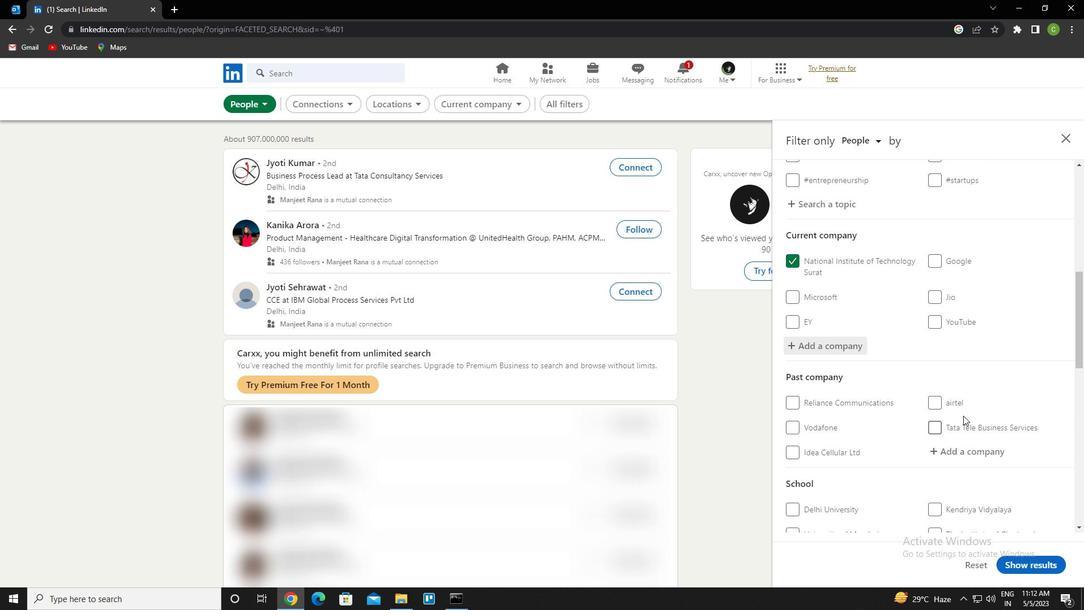
Action: Mouse scrolled (962, 410) with delta (0, 0)
Screenshot: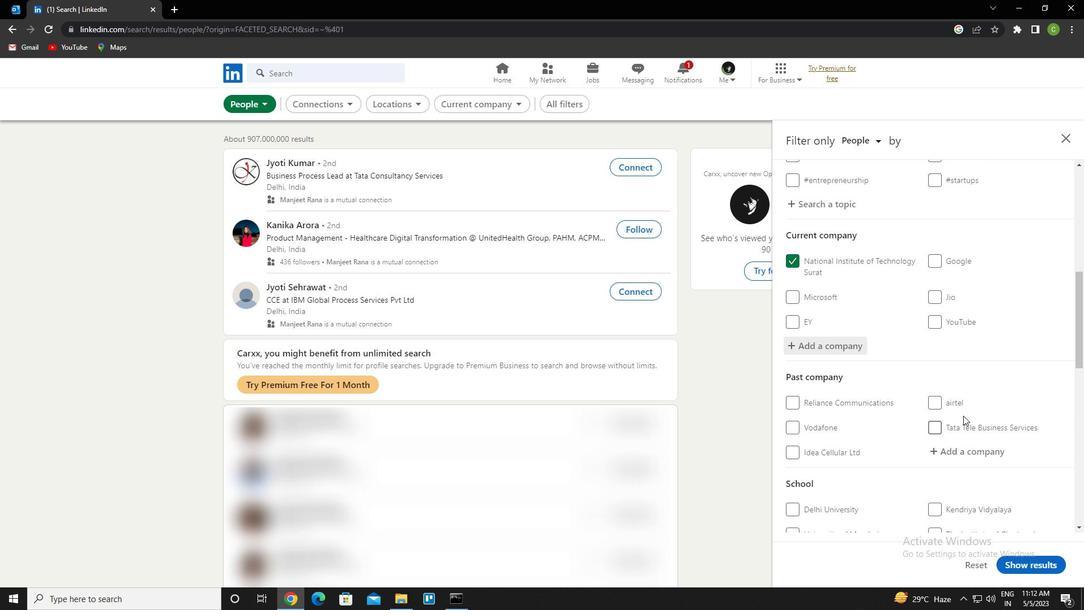 
Action: Mouse moved to (960, 407)
Screenshot: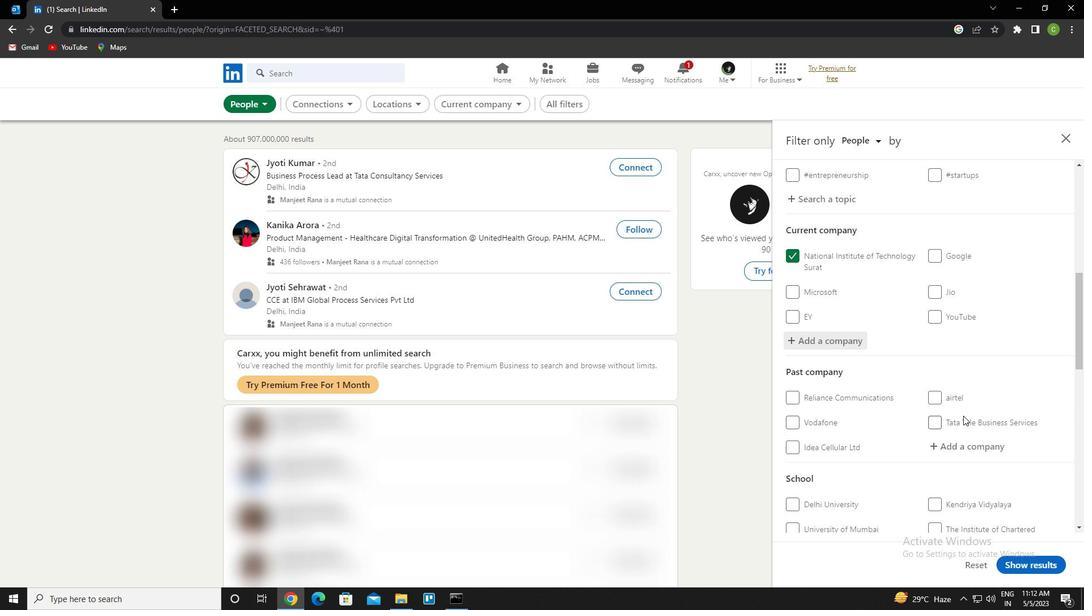 
Action: Mouse scrolled (960, 406) with delta (0, 0)
Screenshot: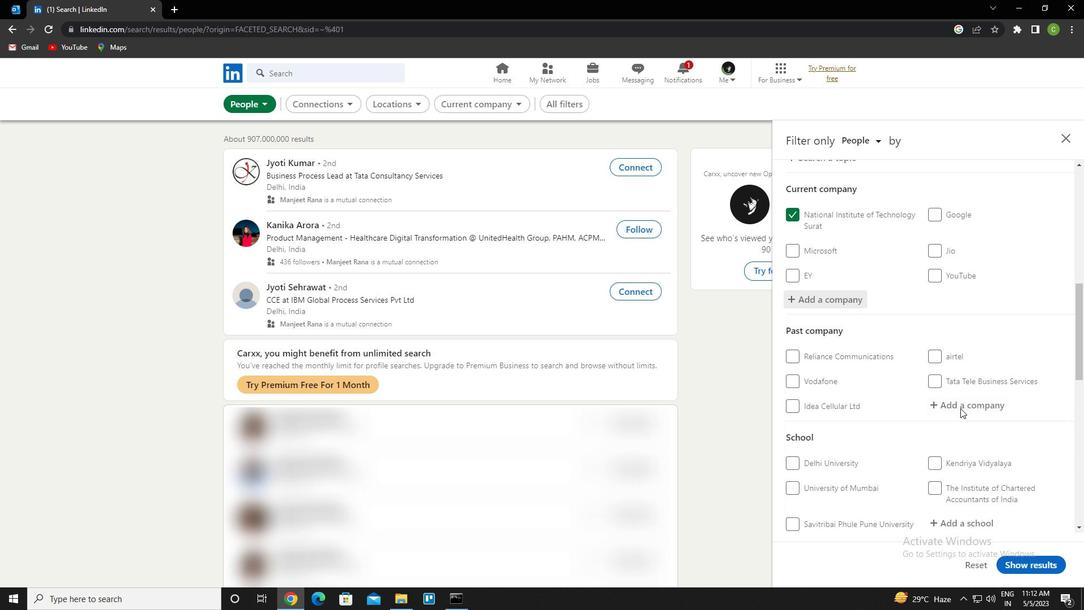 
Action: Mouse moved to (970, 391)
Screenshot: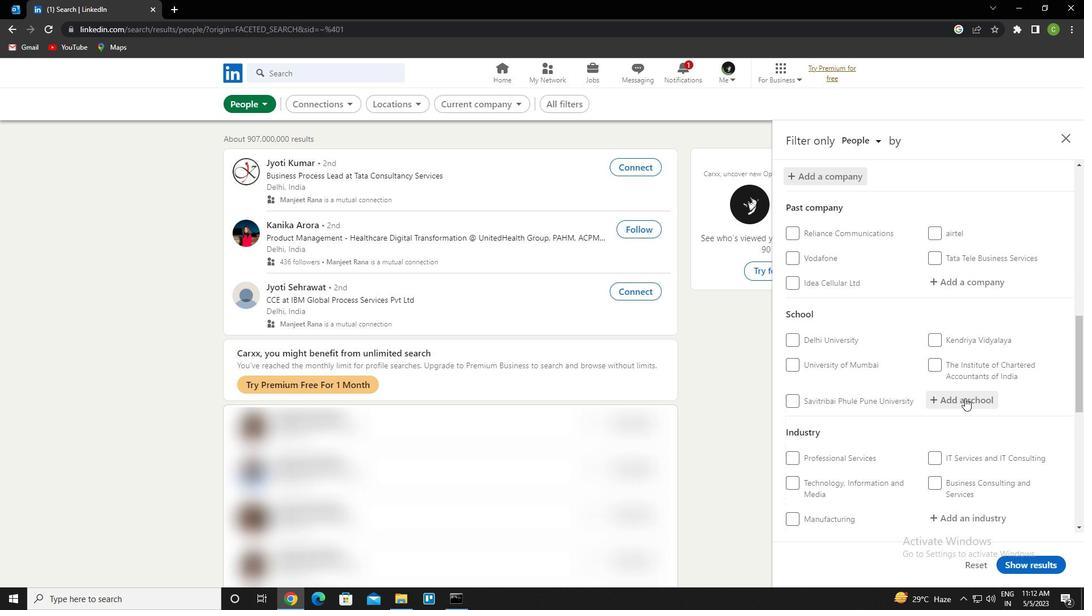 
Action: Mouse pressed left at (970, 391)
Screenshot: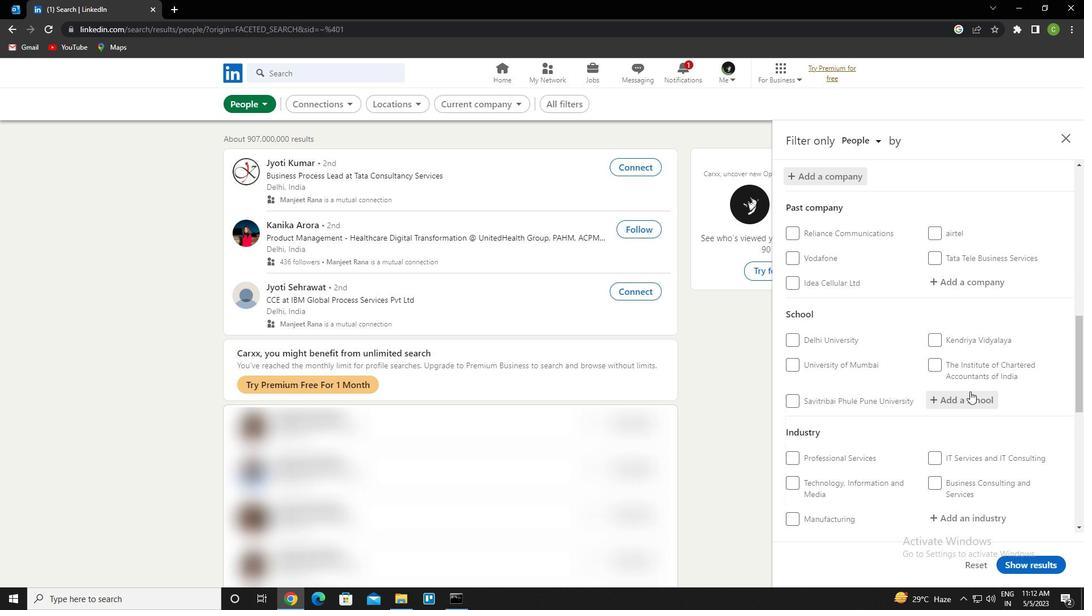 
Action: Key pressed <Key.caps_lock>f<Key.caps_lock>ire<Key.space><Key.caps_lock>p<Key.caps_lock>rotection
Screenshot: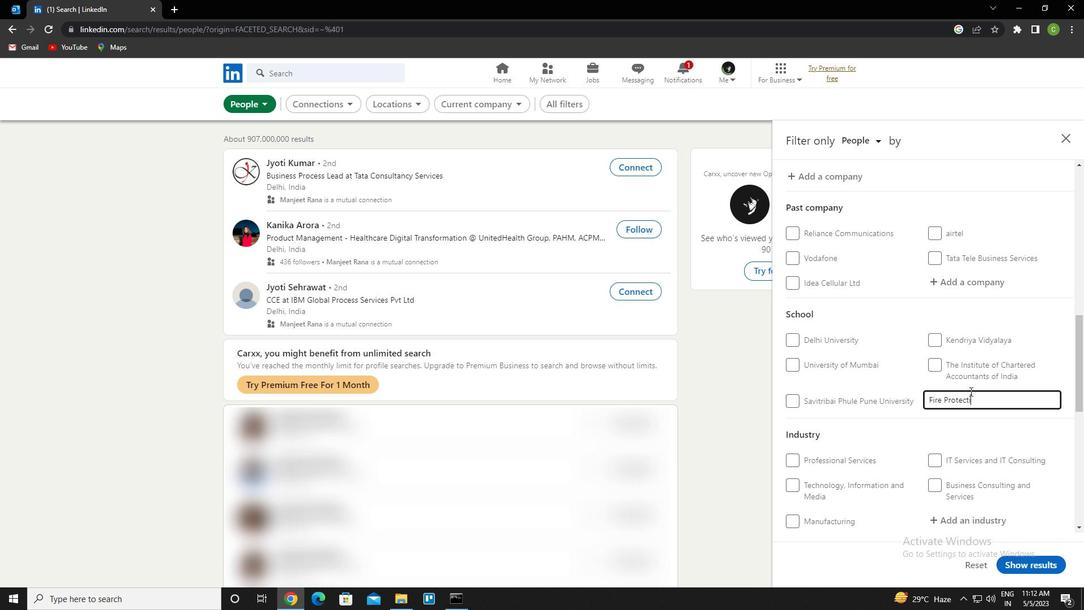 
Action: Mouse scrolled (970, 392) with delta (0, 0)
Screenshot: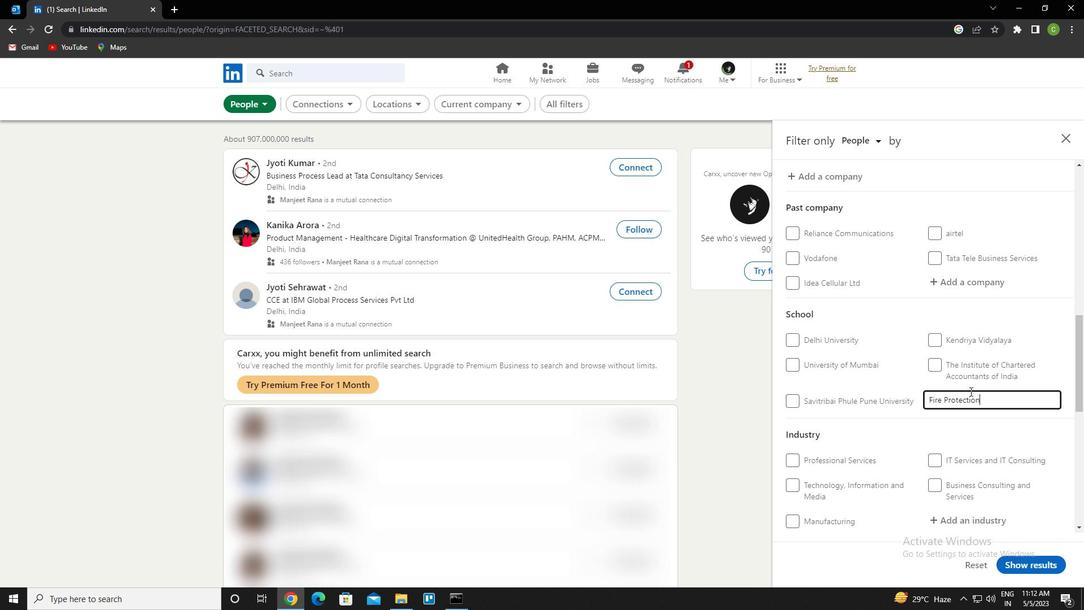 
Action: Mouse scrolled (970, 392) with delta (0, 0)
Screenshot: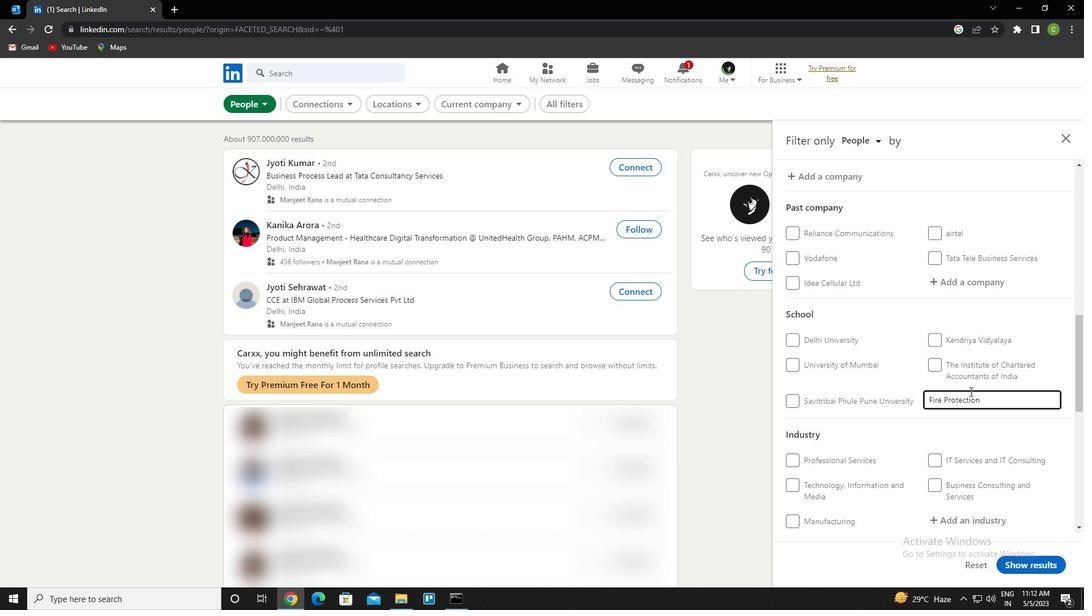 
Action: Mouse scrolled (970, 392) with delta (0, 0)
Screenshot: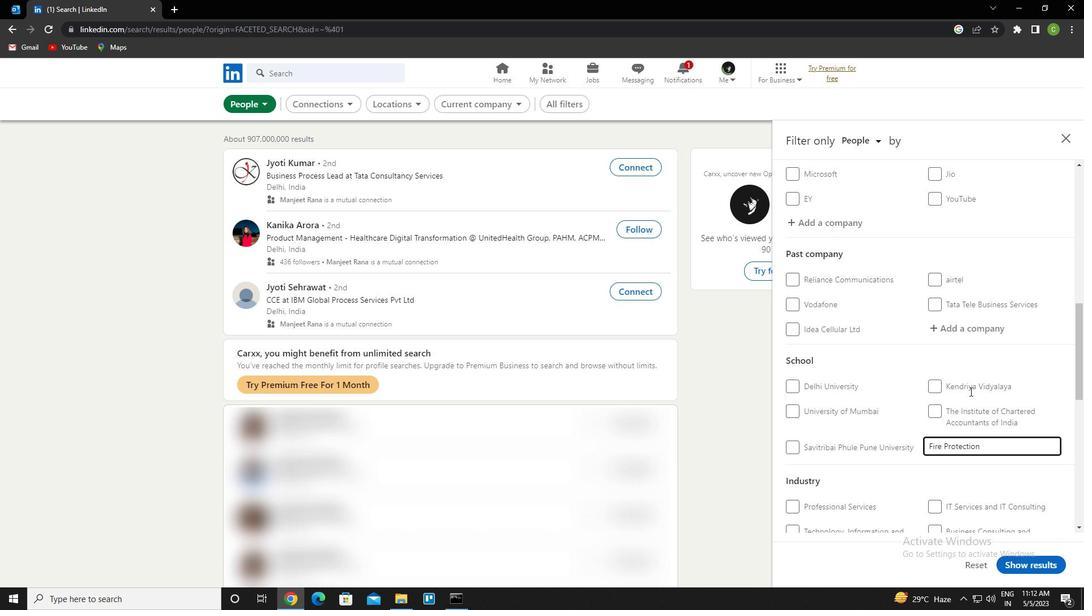 
Action: Mouse scrolled (970, 390) with delta (0, 0)
Screenshot: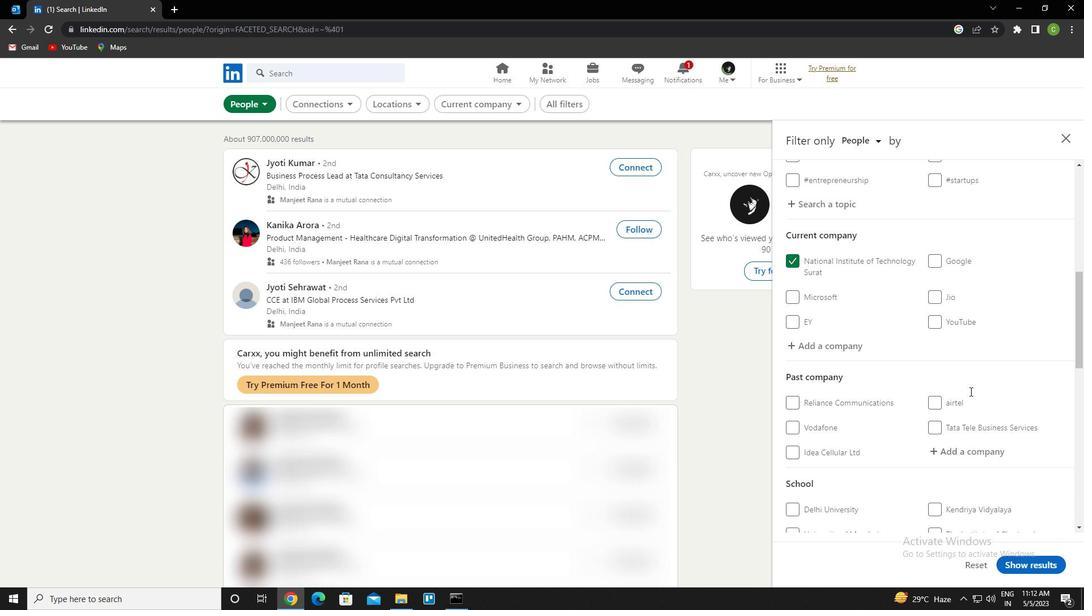 
Action: Mouse scrolled (970, 390) with delta (0, 0)
Screenshot: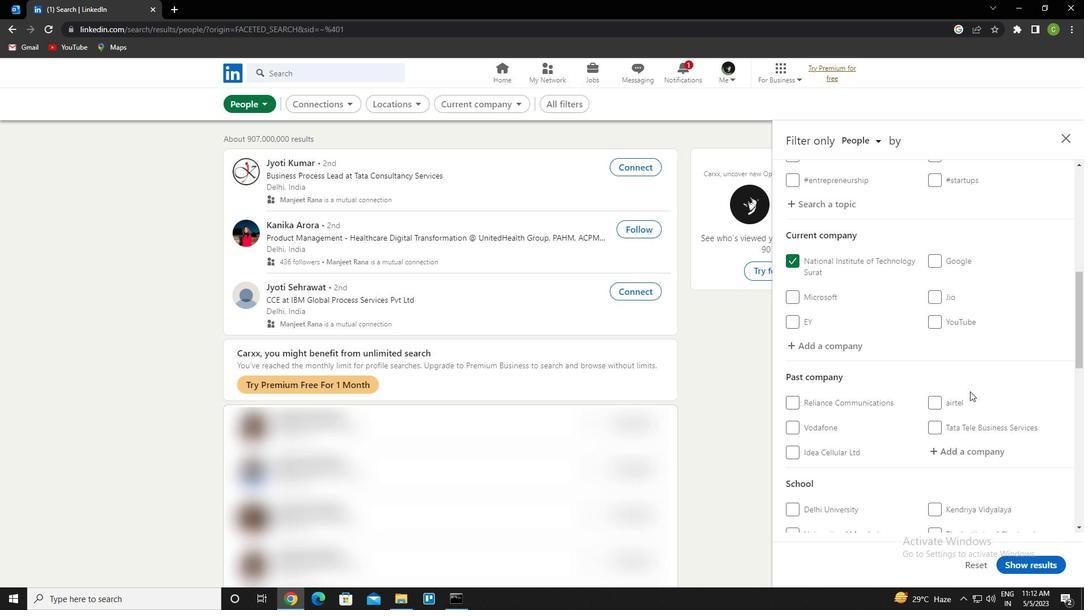 
Action: Key pressed <Key.backspace><Key.backspace><Key.backspace><Key.backspace><Key.backspace><Key.backspace><Key.backspace><Key.backspace><Key.backspace><Key.backspace><Key.backspace><Key.backspace><Key.backspace><Key.backspace><Key.backspace>
Screenshot: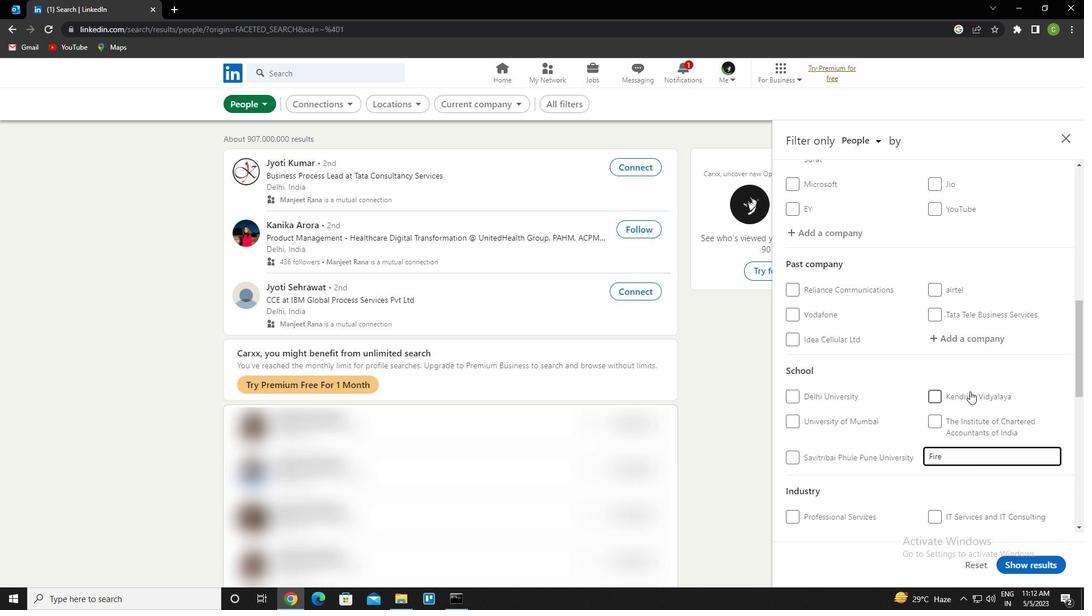 
Action: Mouse moved to (969, 392)
Screenshot: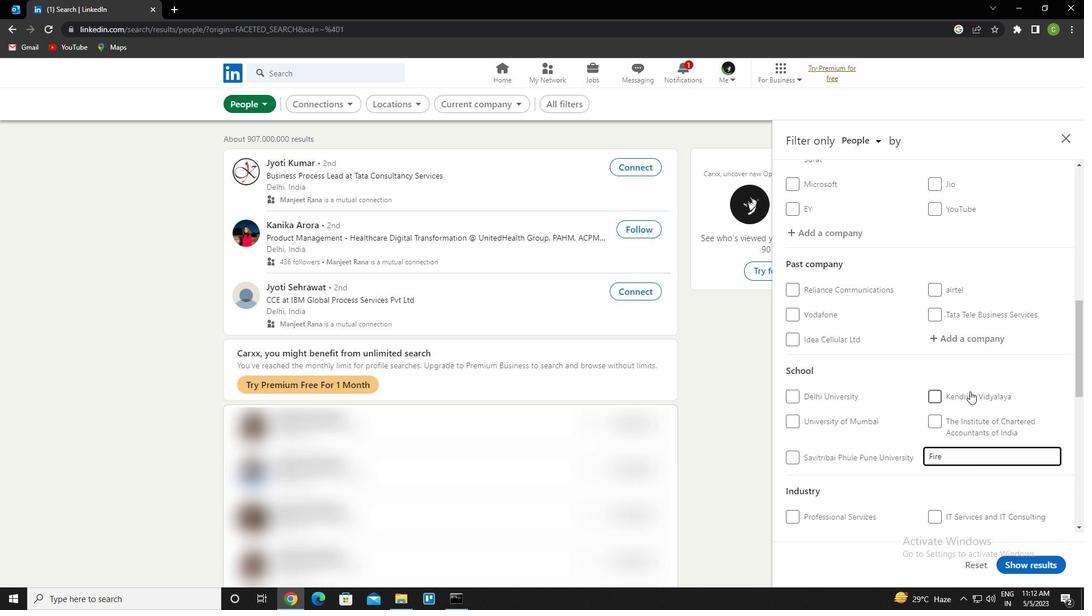 
Action: Key pressed <Key.backspace><Key.backspace><Key.backspace><Key.backspace><Key.backspace>
Screenshot: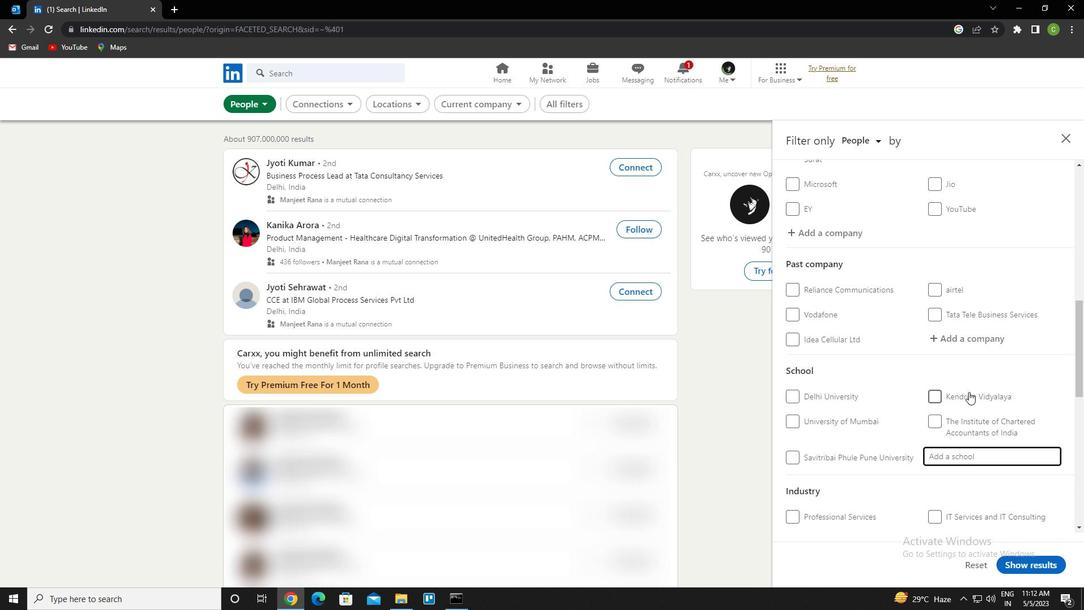 
Action: Mouse moved to (967, 462)
Screenshot: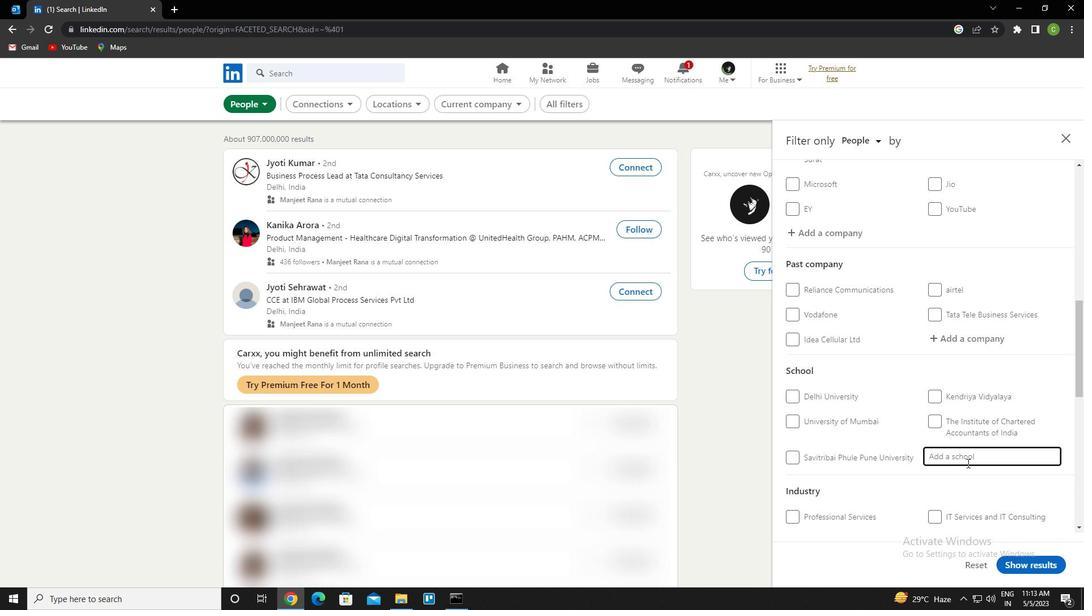 
Action: Mouse pressed left at (967, 462)
Screenshot: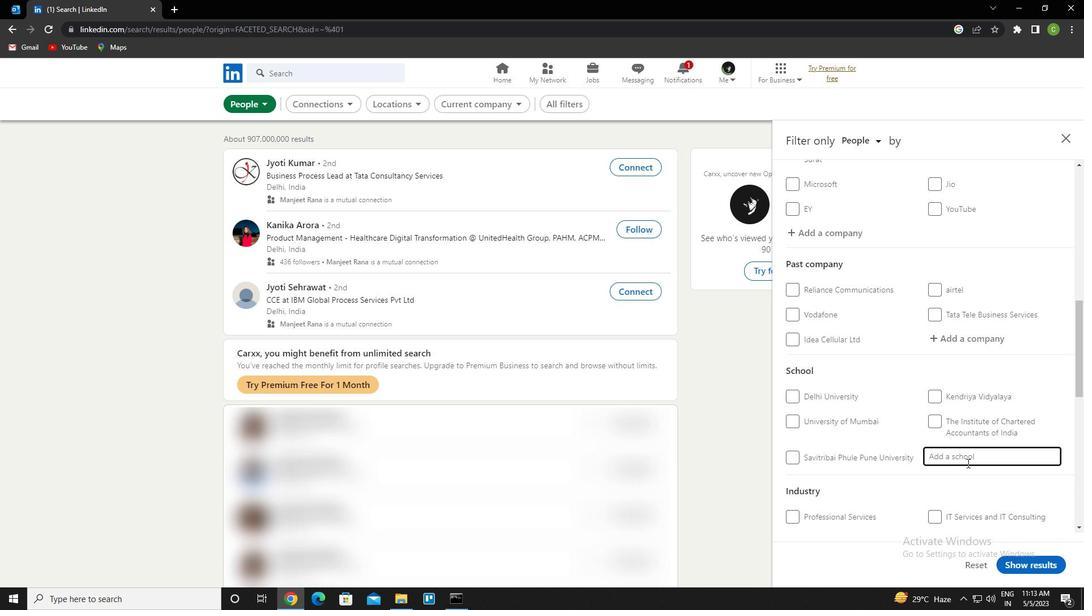 
Action: Key pressed <Key.caps_lock>n<Key.caps_lock>ational<Key.space>institute<Key.space>of<Key.space><Key.caps_lock>t<Key.caps_lock>ehnology<Key.left><Key.left><Key.left><Key.left><Key.left><Key.left><Key.left>c<Key.down><Key.down><Key.down><Key.down><Key.down><Key.down><Key.down><Key.down><Key.right><Key.space>ctrl+Surat<Key.down><Key.down><Key.enter>
Screenshot: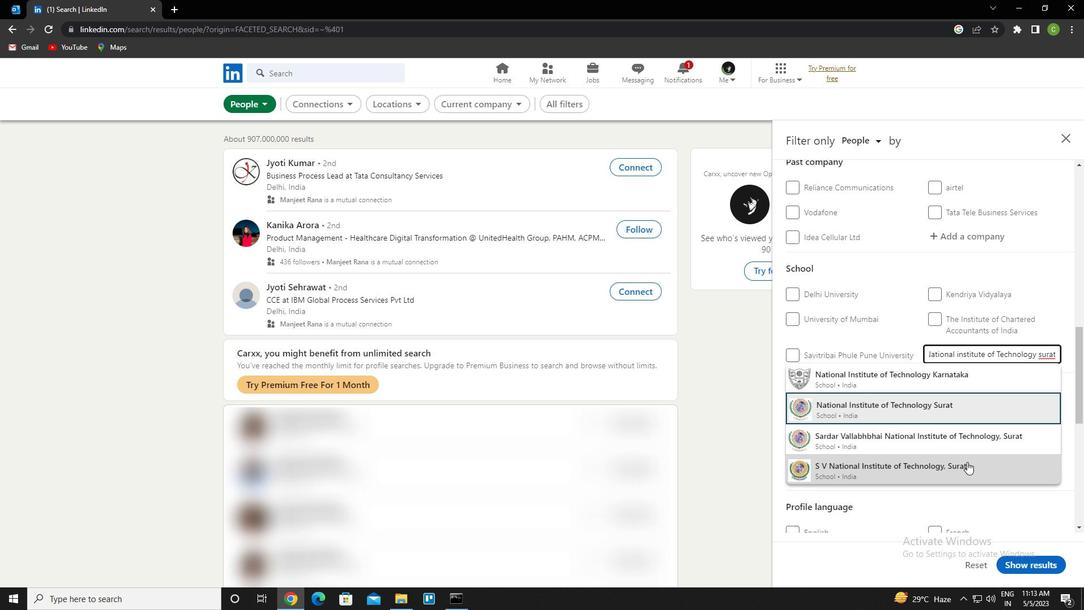 
Action: Mouse moved to (958, 446)
Screenshot: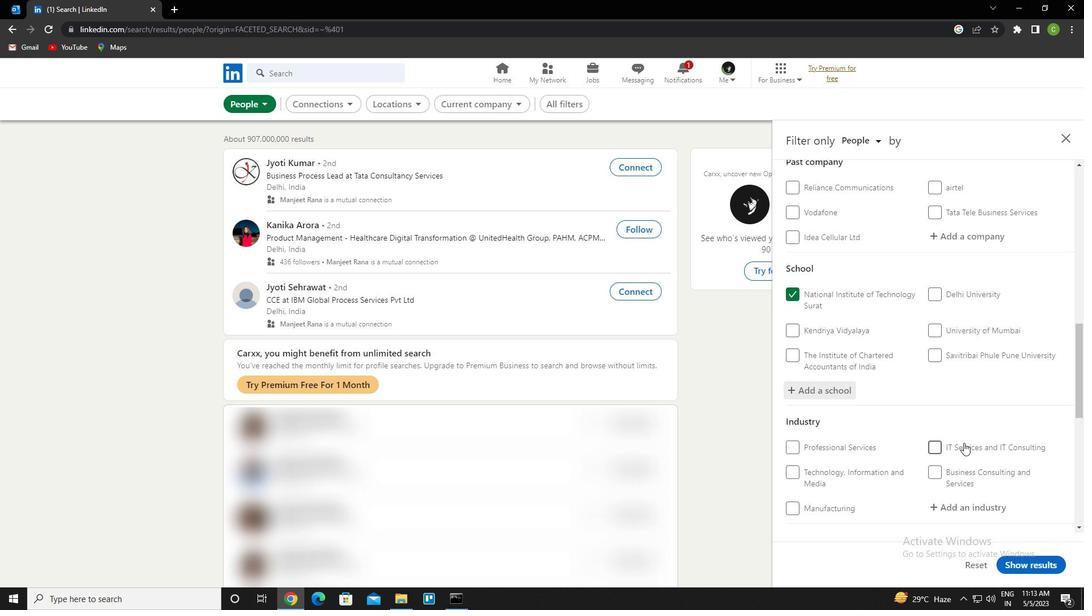 
Action: Mouse scrolled (958, 445) with delta (0, 0)
Screenshot: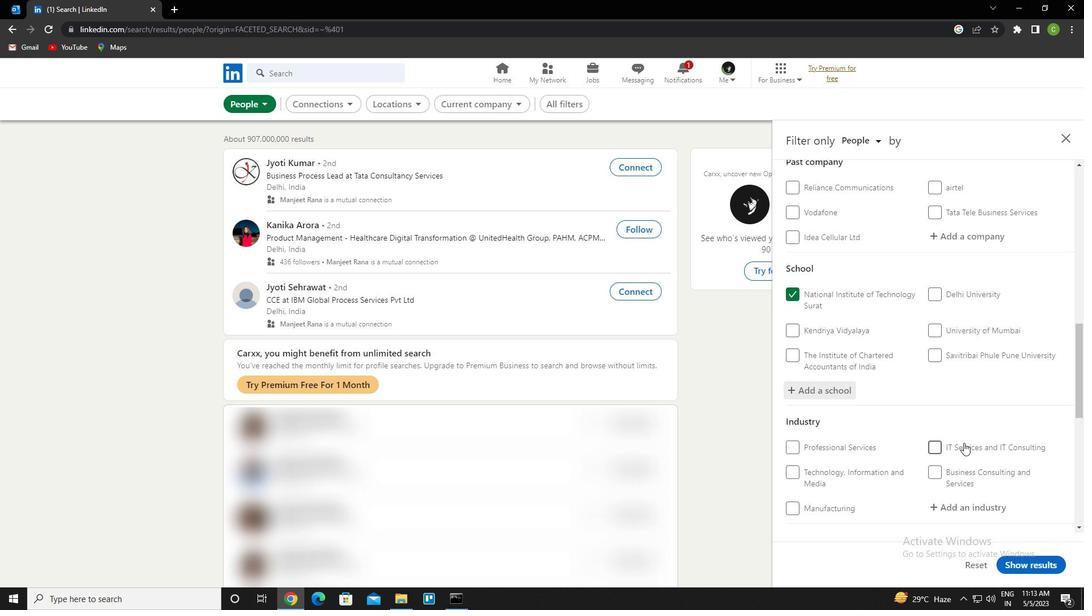 
Action: Mouse moved to (954, 446)
Screenshot: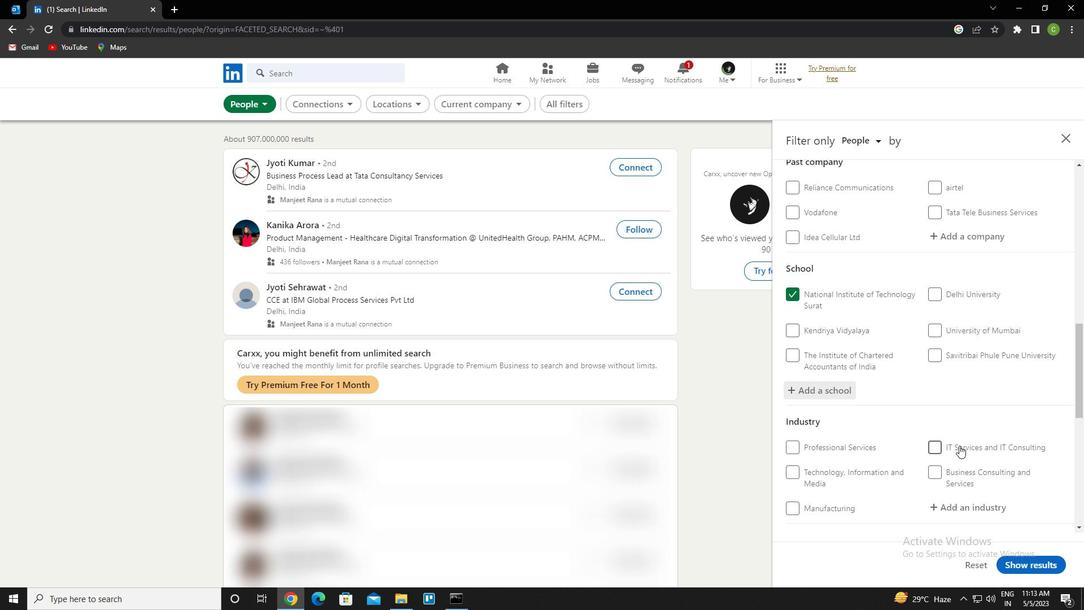 
Action: Mouse scrolled (954, 445) with delta (0, 0)
Screenshot: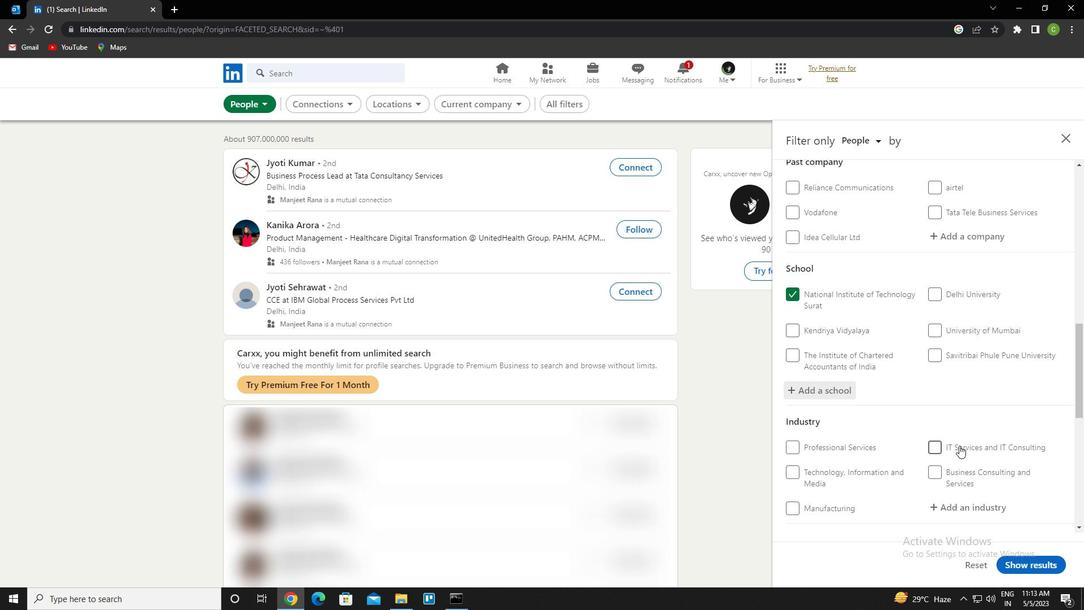 
Action: Mouse moved to (943, 446)
Screenshot: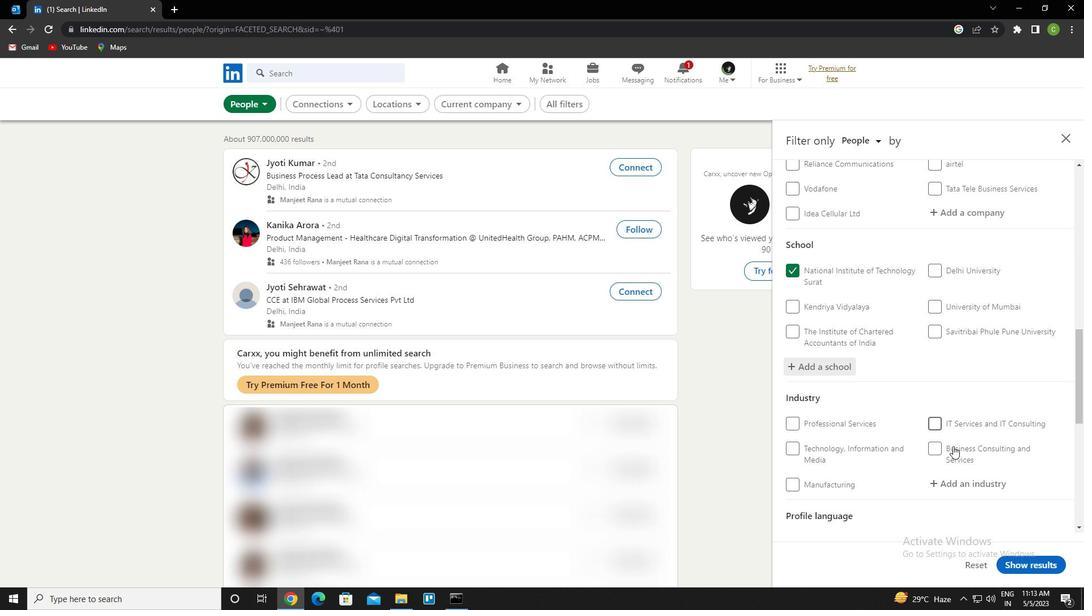 
Action: Mouse scrolled (943, 445) with delta (0, 0)
Screenshot: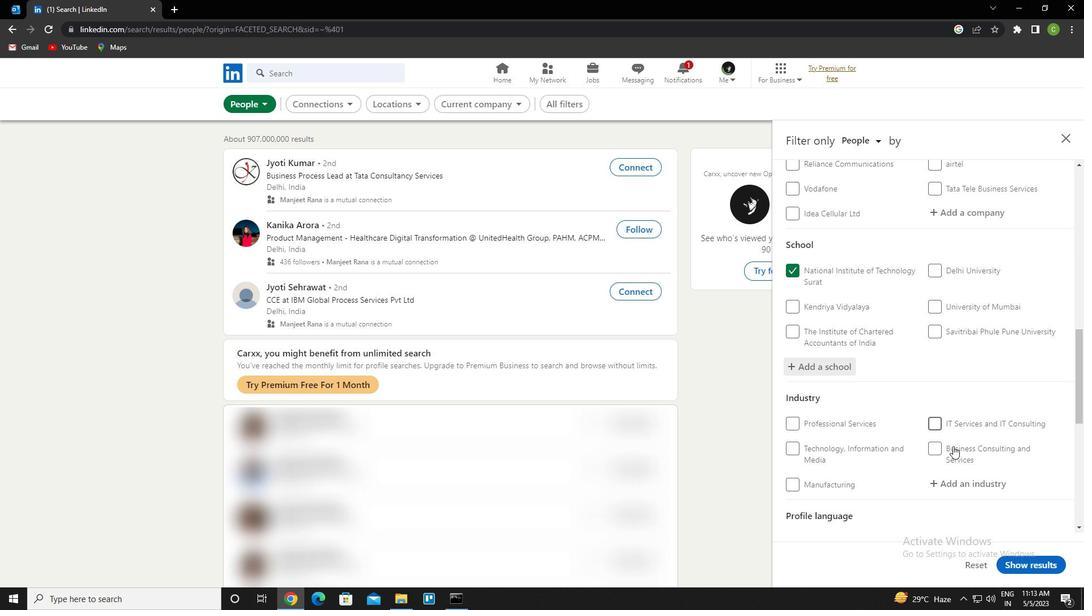 
Action: Mouse moved to (941, 446)
Screenshot: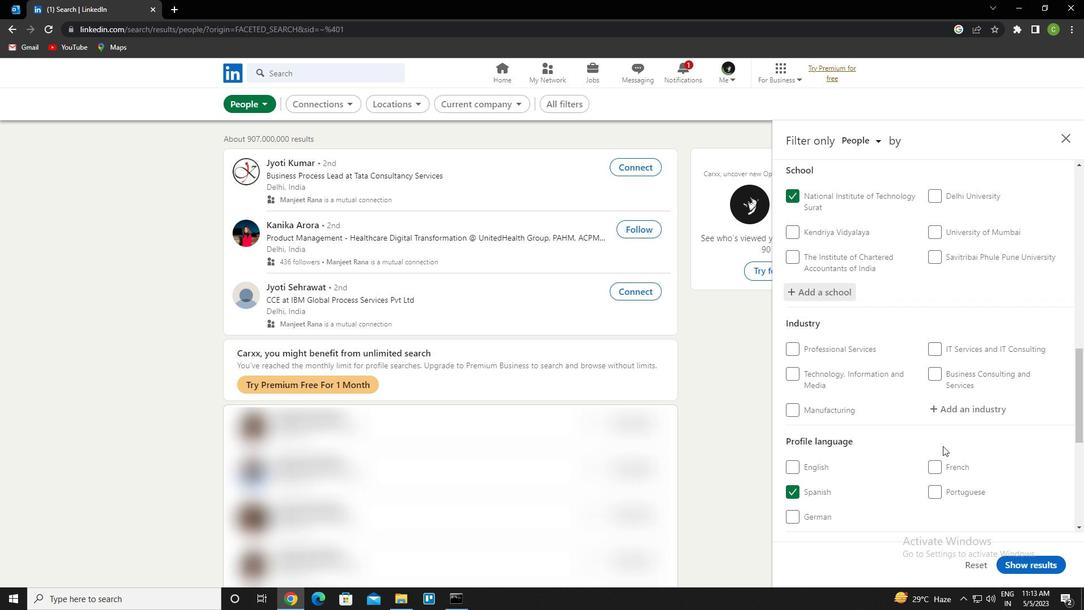 
Action: Mouse scrolled (941, 445) with delta (0, 0)
Screenshot: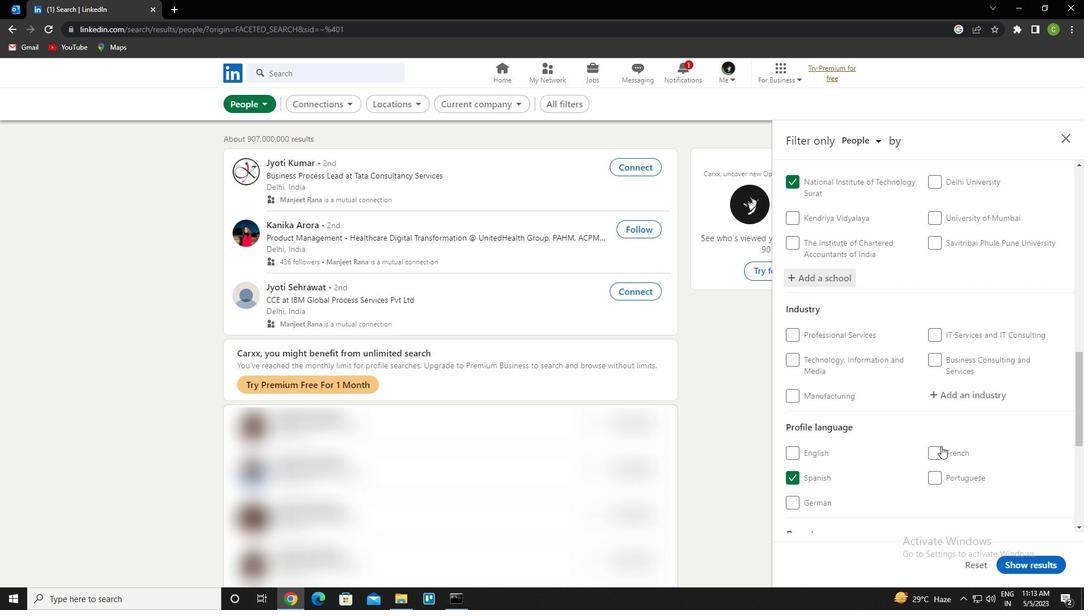 
Action: Mouse moved to (966, 283)
Screenshot: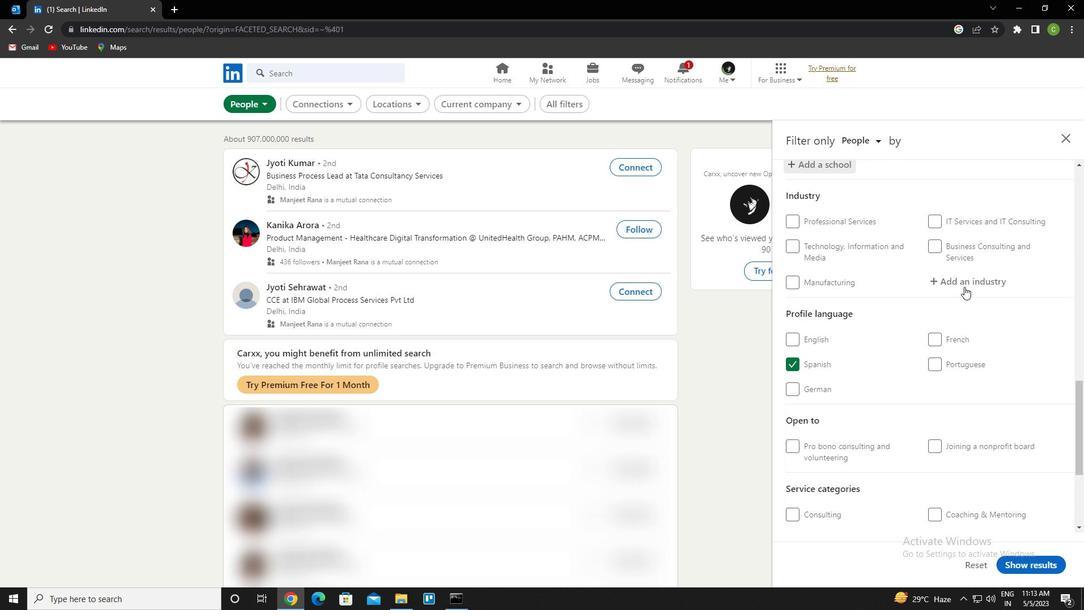 
Action: Mouse pressed left at (966, 283)
Screenshot: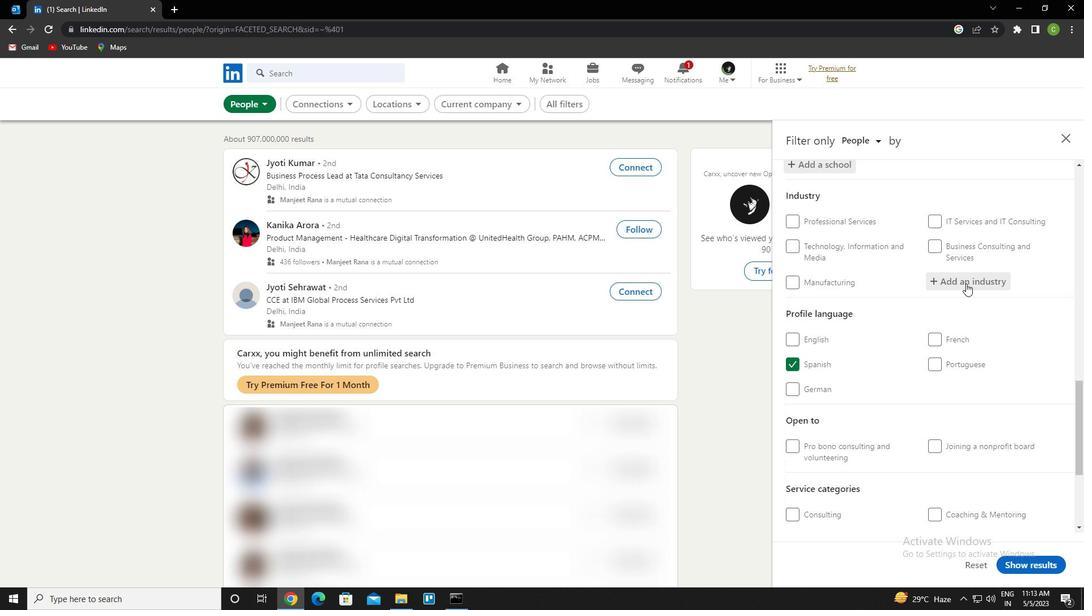 
Action: Key pressed <Key.caps_lock>f<Key.caps_lock>ir<Key.space><Key.backspace>e<Key.space><Key.down><Key.enter>
Screenshot: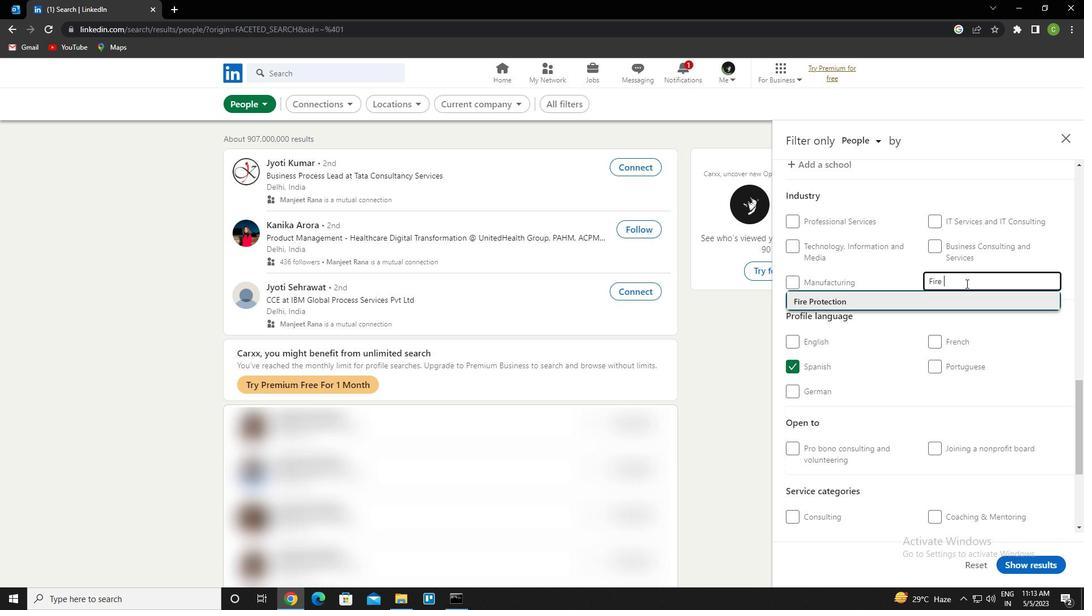 
Action: Mouse scrolled (966, 283) with delta (0, 0)
Screenshot: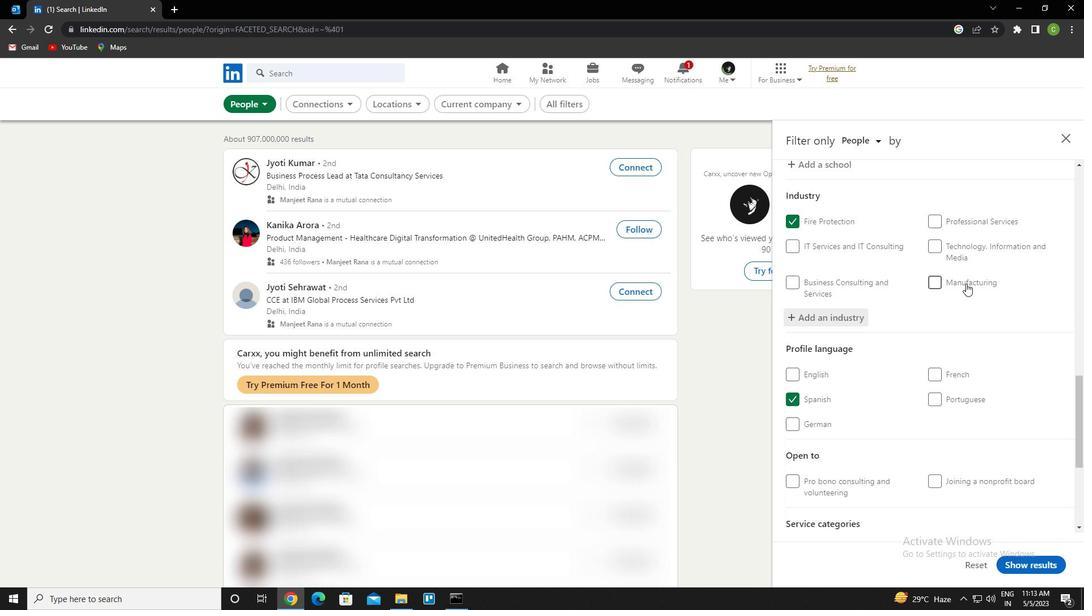 
Action: Mouse scrolled (966, 283) with delta (0, 0)
Screenshot: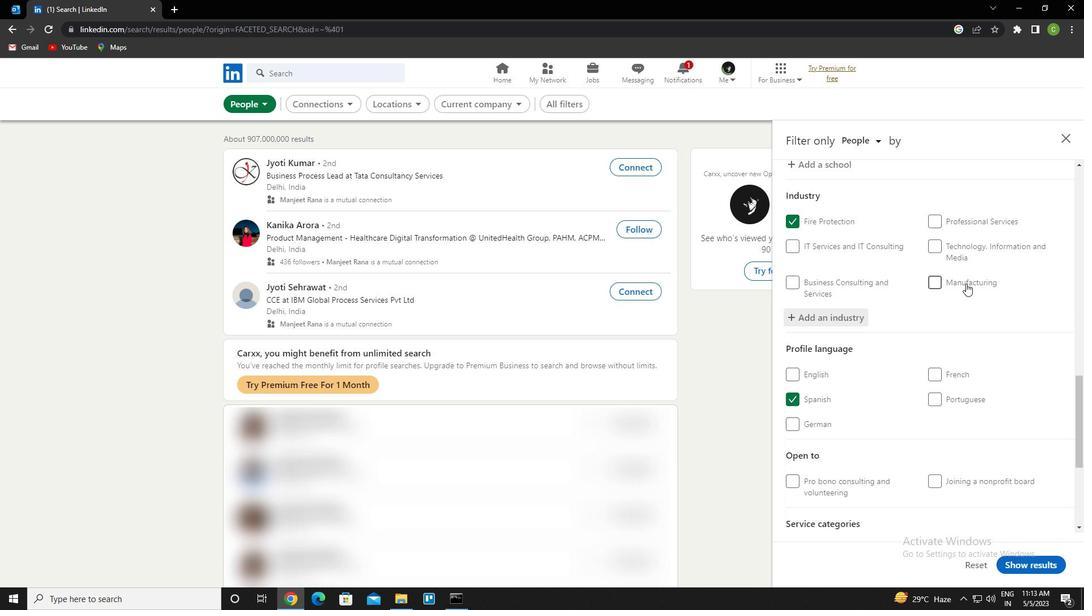 
Action: Mouse scrolled (966, 283) with delta (0, 0)
Screenshot: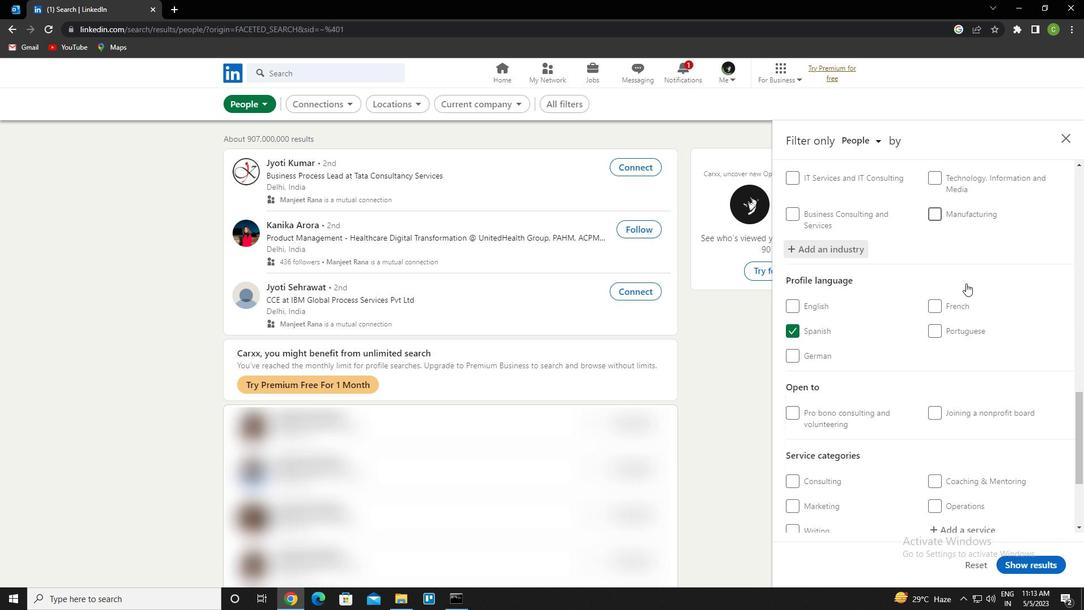 
Action: Mouse scrolled (966, 283) with delta (0, 0)
Screenshot: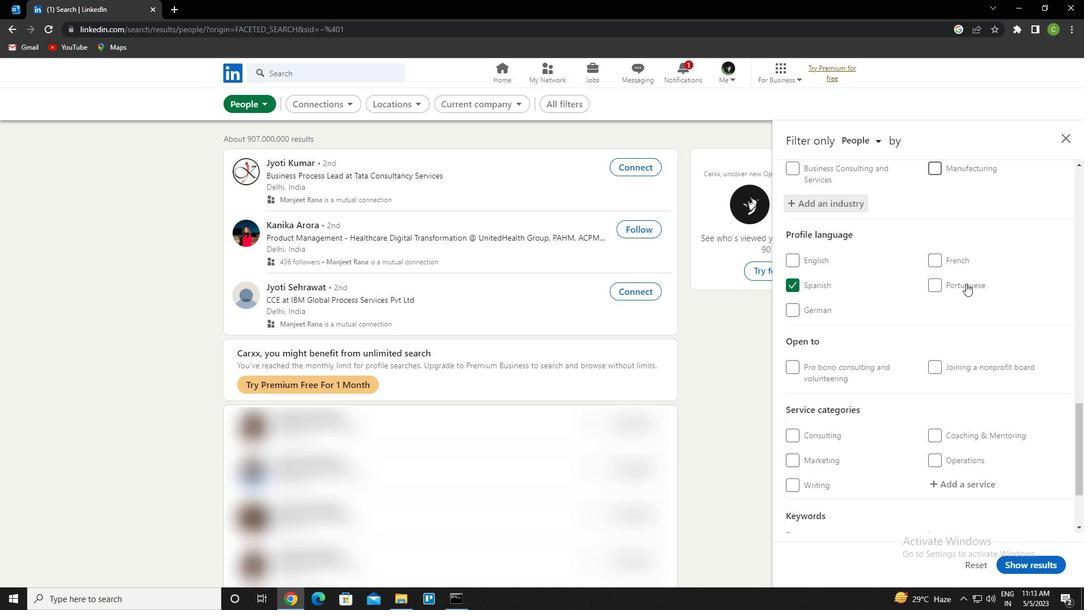 
Action: Mouse moved to (963, 286)
Screenshot: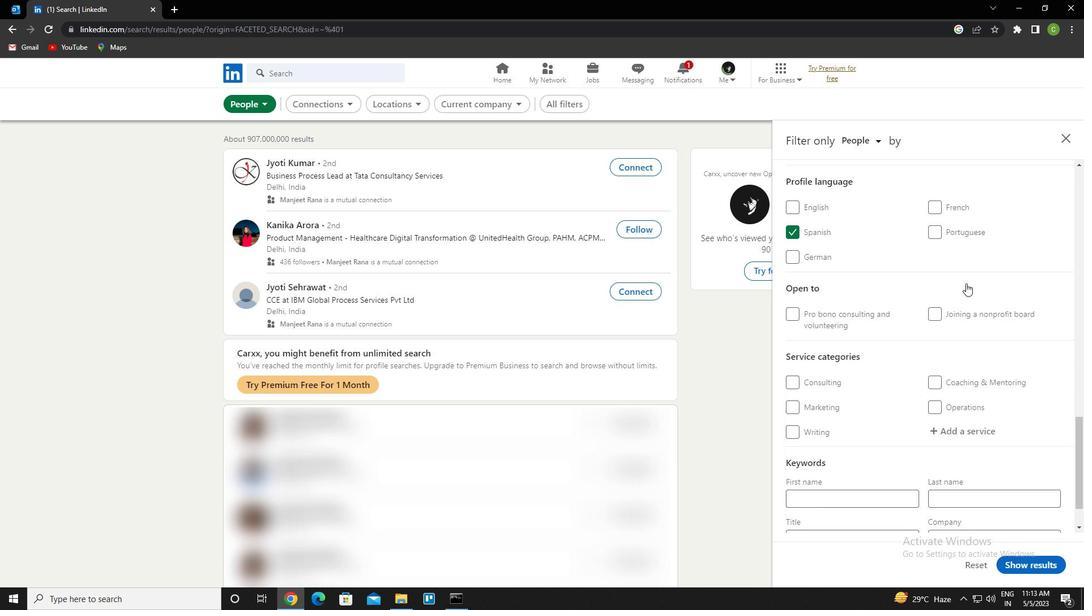
Action: Mouse scrolled (963, 286) with delta (0, 0)
Screenshot: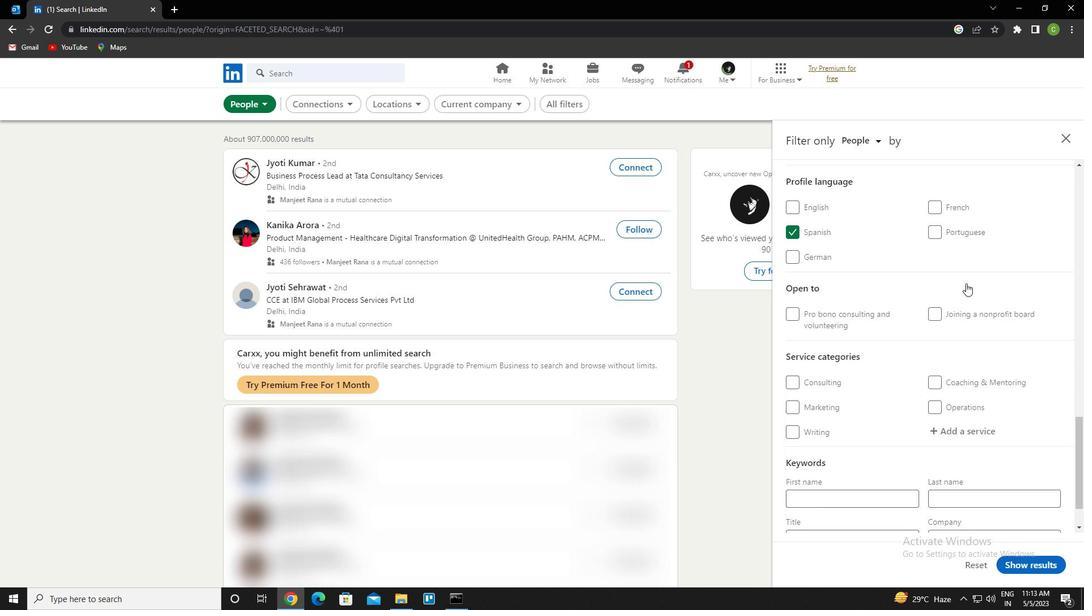 
Action: Mouse moved to (962, 377)
Screenshot: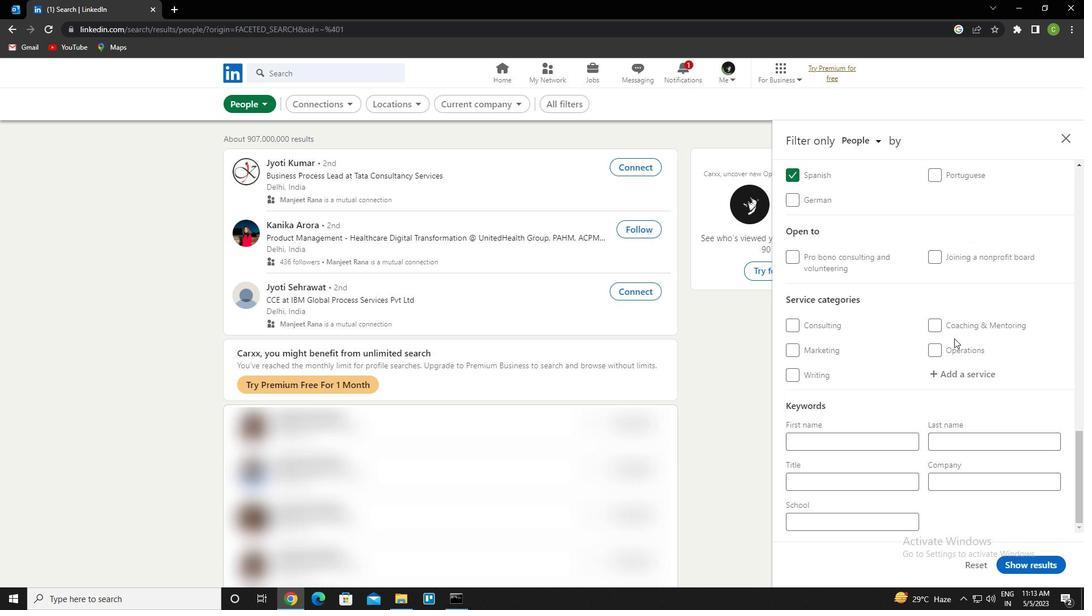 
Action: Mouse pressed left at (962, 377)
Screenshot: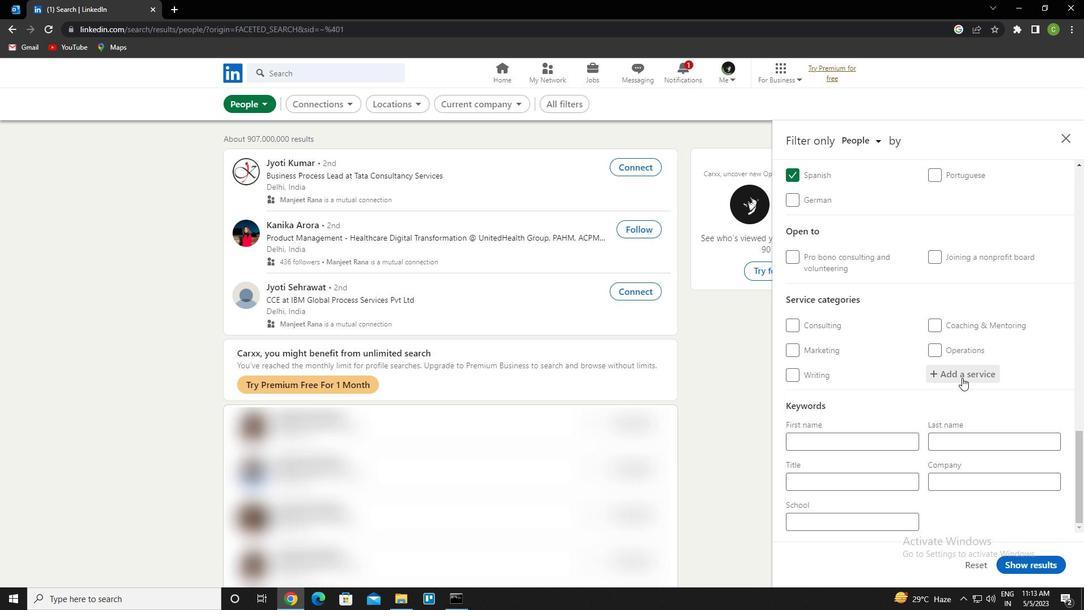 
Action: Key pressed <Key.caps_lock>w<Key.caps_lock>Ealth<Key.space>na<Key.backspace><Key.backspace>management<Key.enter>
Screenshot: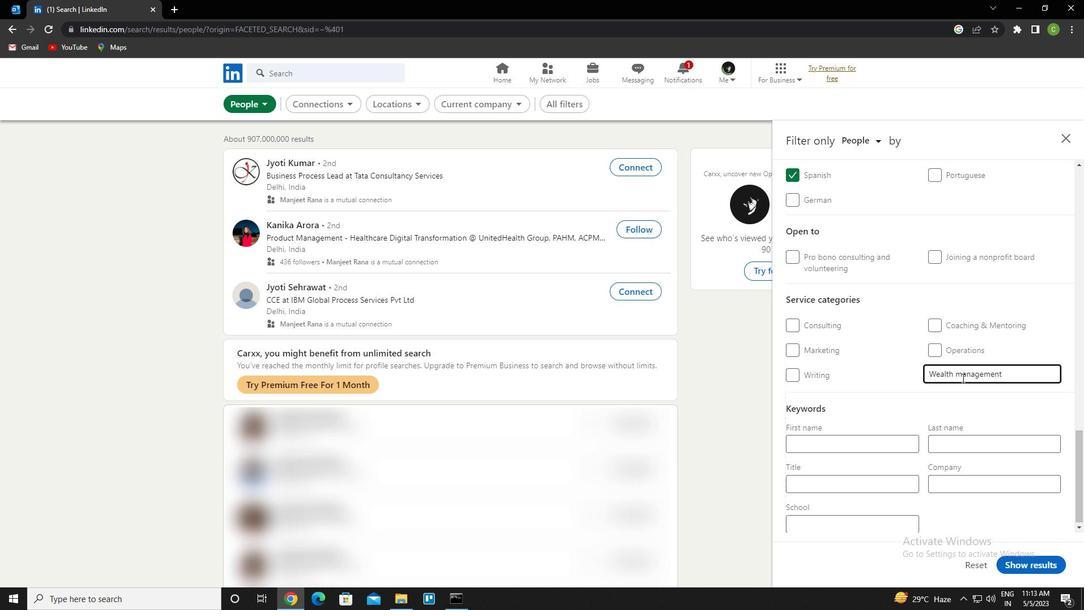 
Action: Mouse scrolled (962, 377) with delta (0, 0)
Screenshot: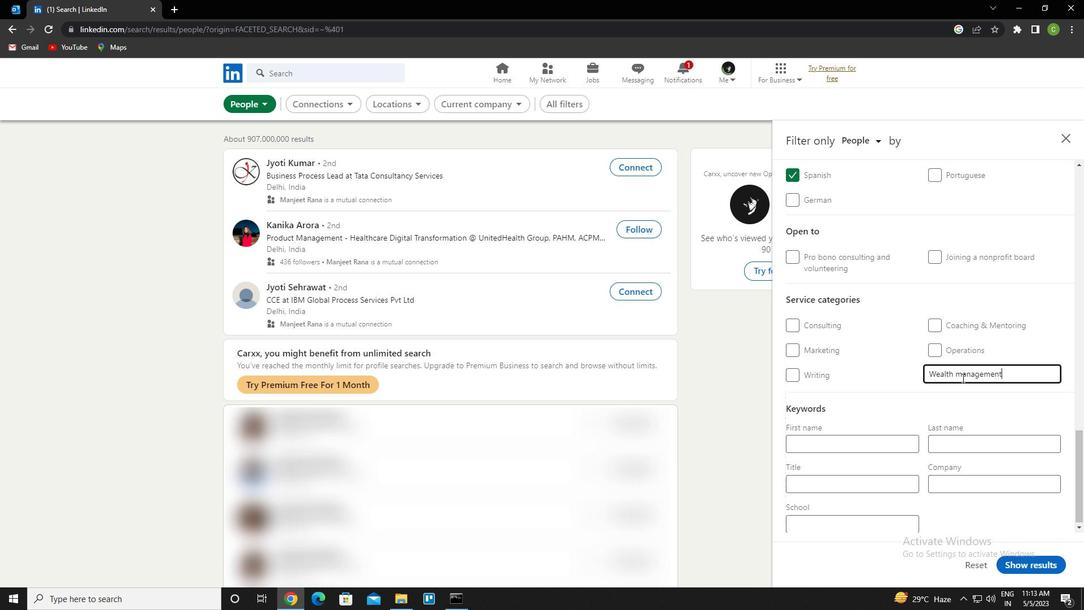 
Action: Mouse scrolled (962, 377) with delta (0, 0)
Screenshot: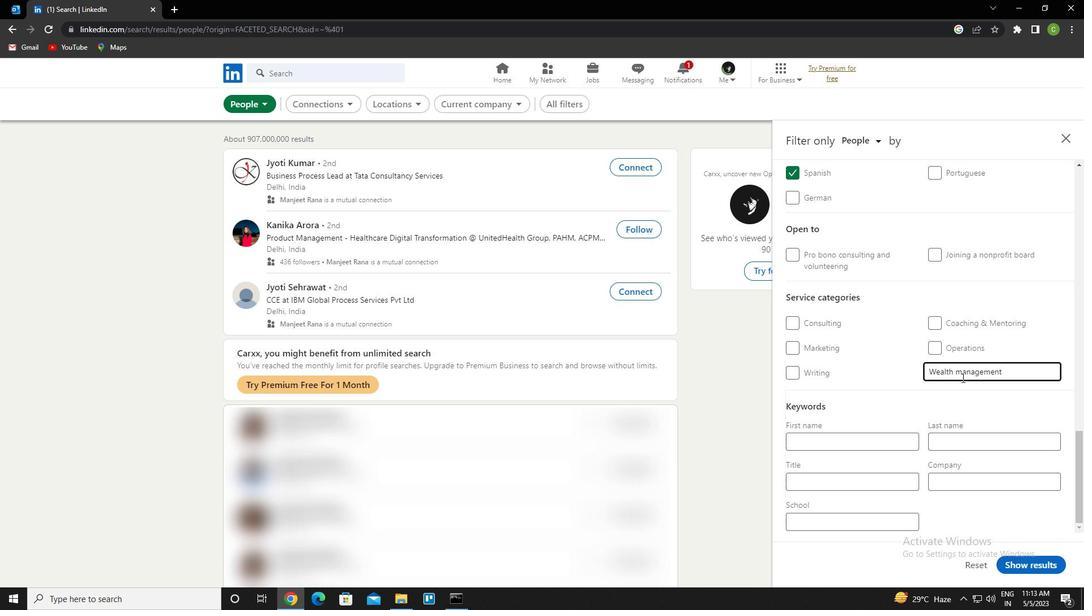 
Action: Mouse scrolled (962, 377) with delta (0, 0)
Screenshot: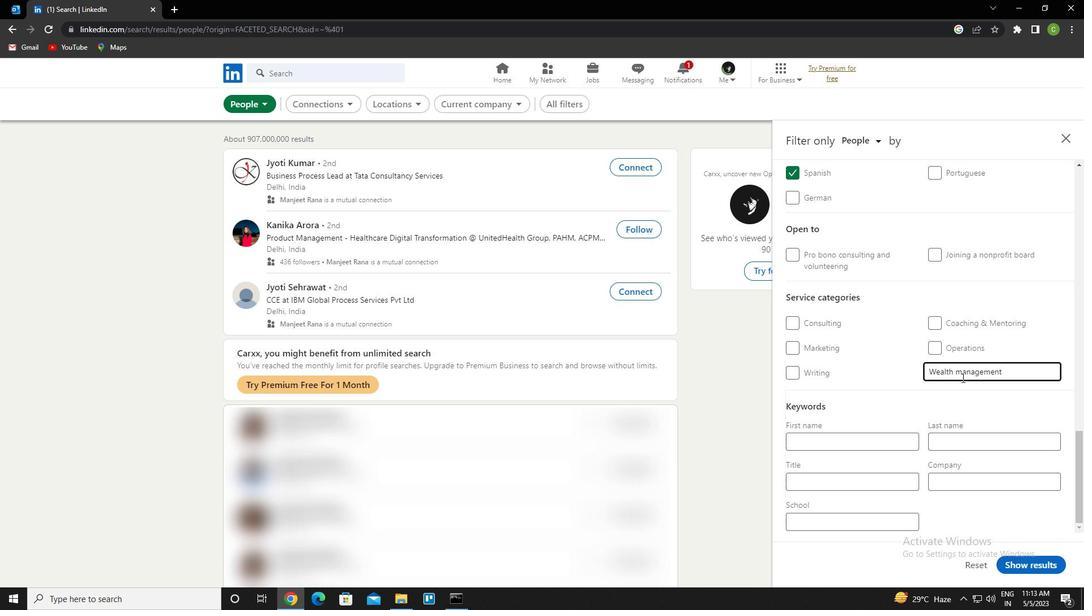 
Action: Mouse scrolled (962, 377) with delta (0, 0)
Screenshot: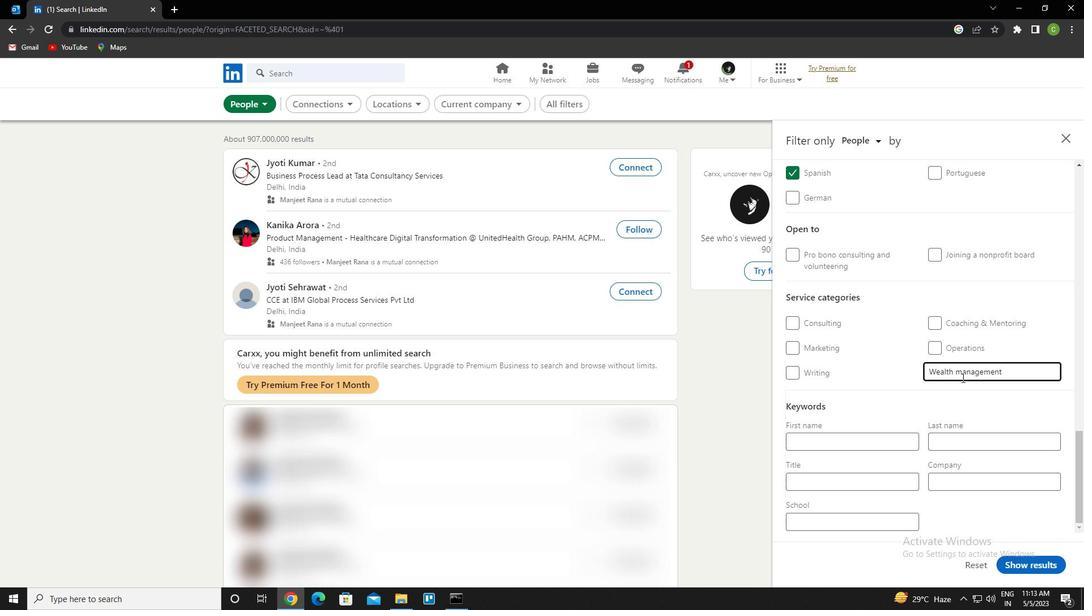 
Action: Mouse moved to (838, 479)
Screenshot: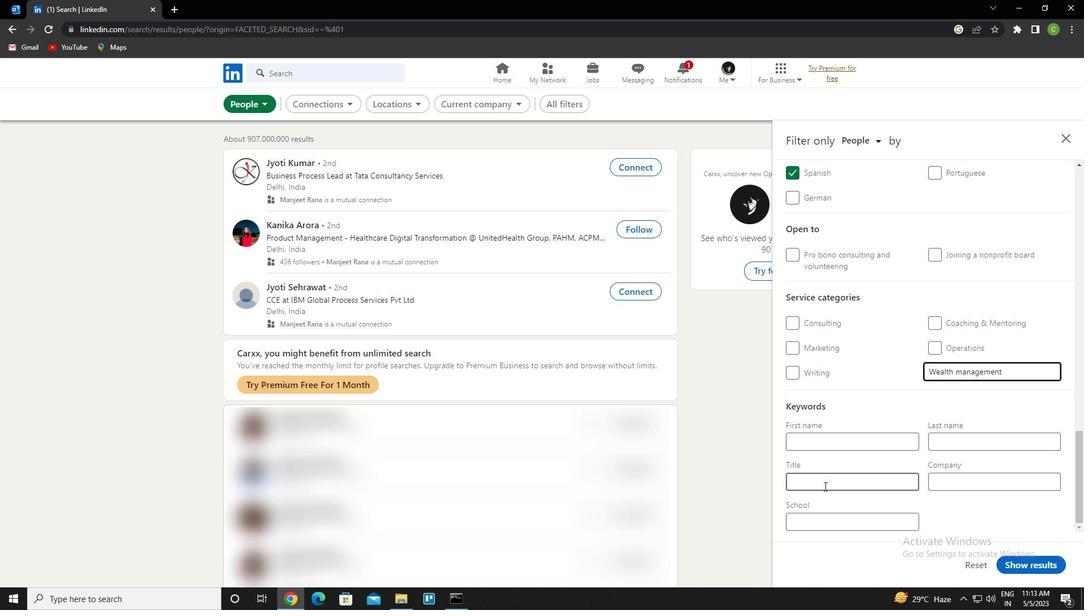 
Action: Mouse pressed left at (838, 479)
Screenshot: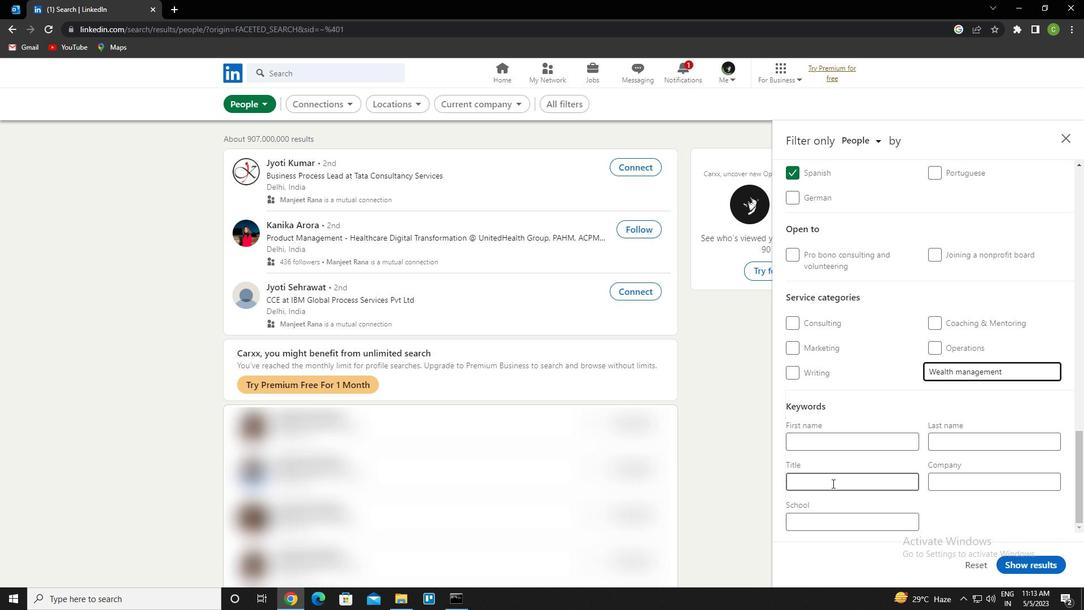 
Action: Key pressed <Key.caps_lock>m<Key.caps_lock>eeting<Key.space><Key.caps_lock>p<Key.caps_lock>lanner
Screenshot: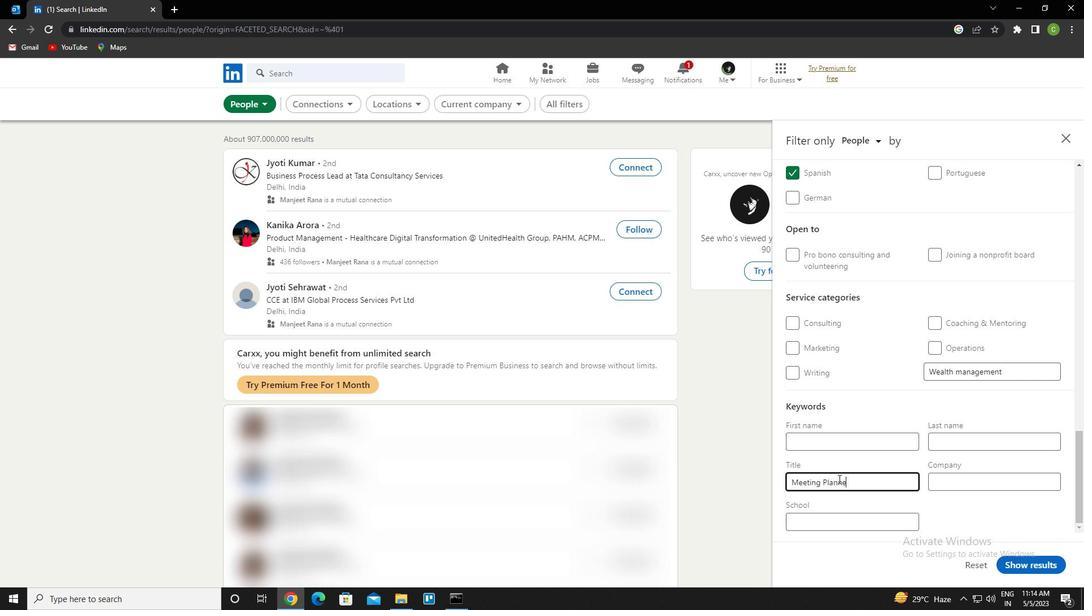 
Action: Mouse moved to (1038, 555)
Screenshot: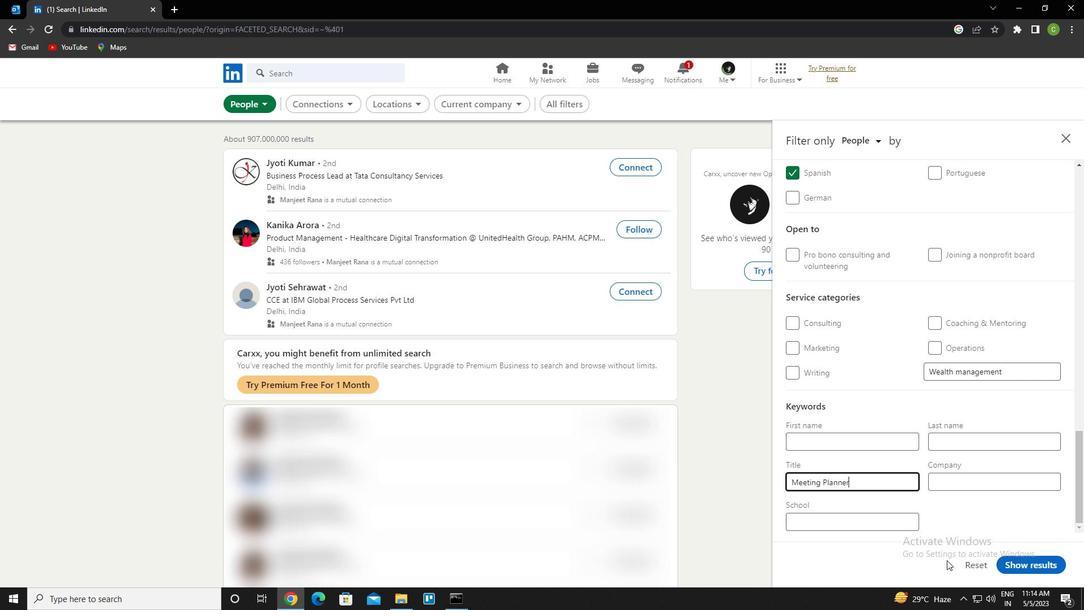 
Action: Mouse pressed left at (1038, 555)
Screenshot: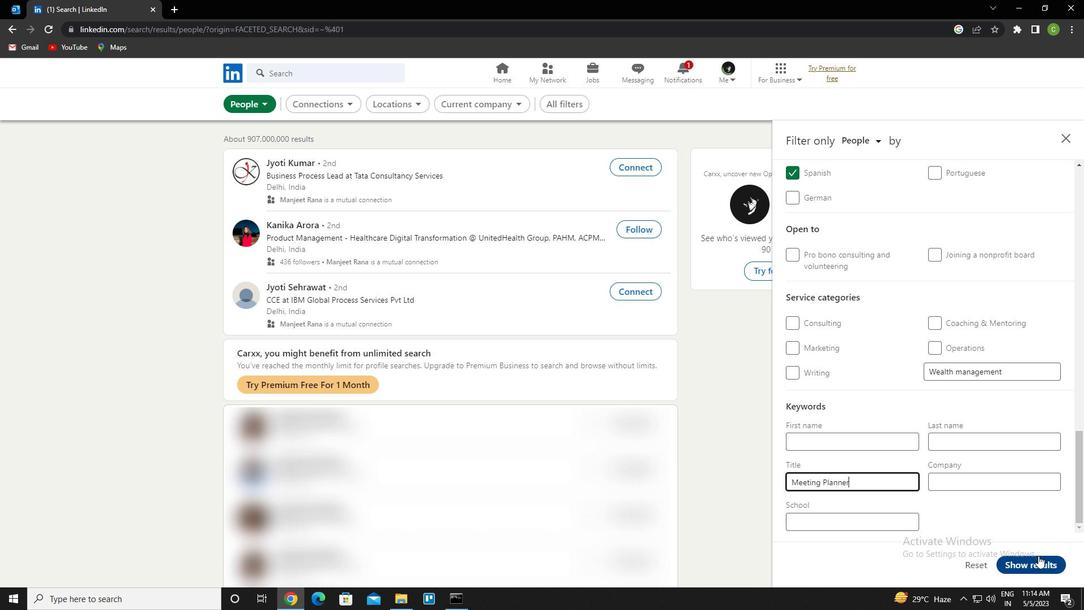 
Action: Mouse moved to (440, 562)
Screenshot: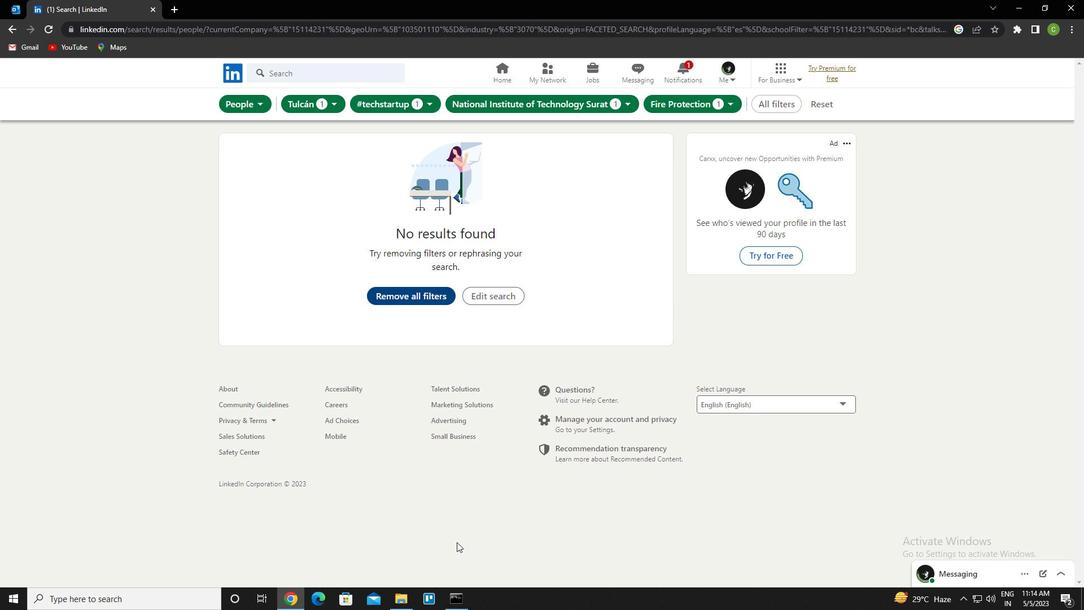 
